 Task: Open Card Loyalty Program Review in Board Team Performance Management Platforms to Workspace Financial Planning and Analysis Services and add a team member Softage.3@softage.net, a label Purple, a checklist LEED Certification, an attachment from your google drive, a color Purple and finally, add a card description 'Research and develop new product differentiation strategy' and a comment 'Given the potential impact of this task, let us make sure we involve all stakeholders and gather their feedback.'. Add a start date 'Jan 07, 1900' with a due date 'Jan 14, 1900'
Action: Mouse moved to (581, 172)
Screenshot: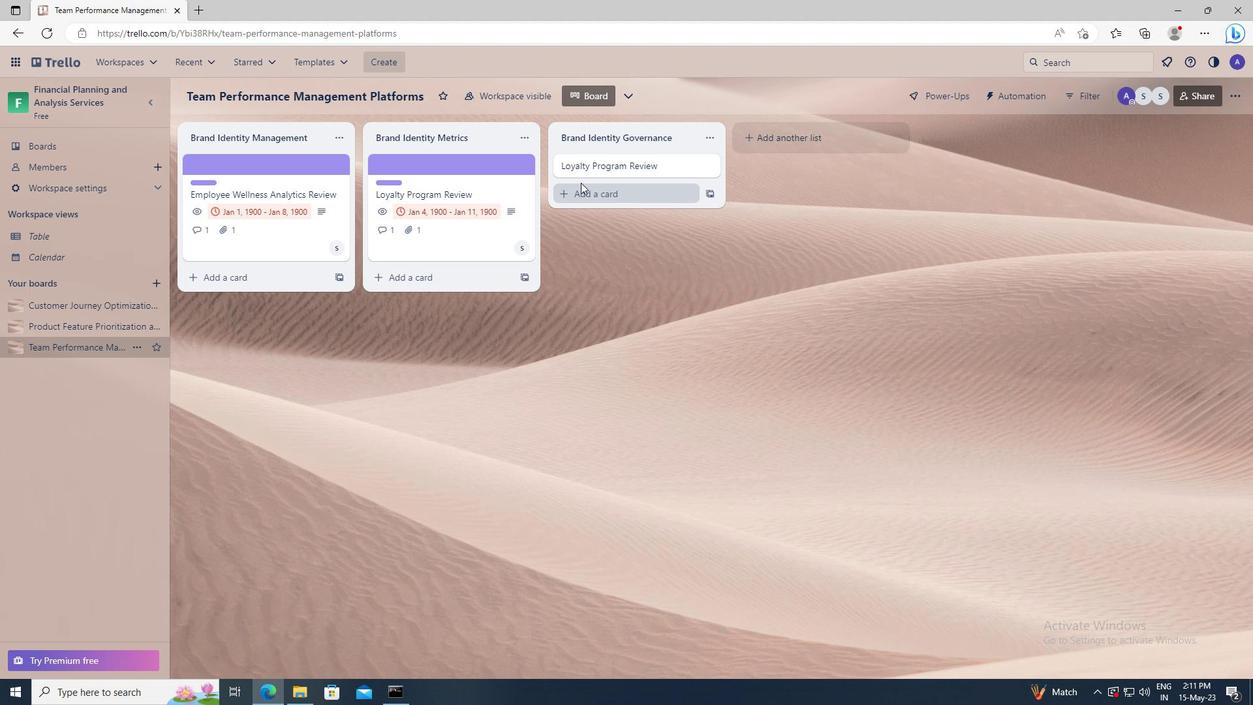 
Action: Mouse pressed left at (581, 172)
Screenshot: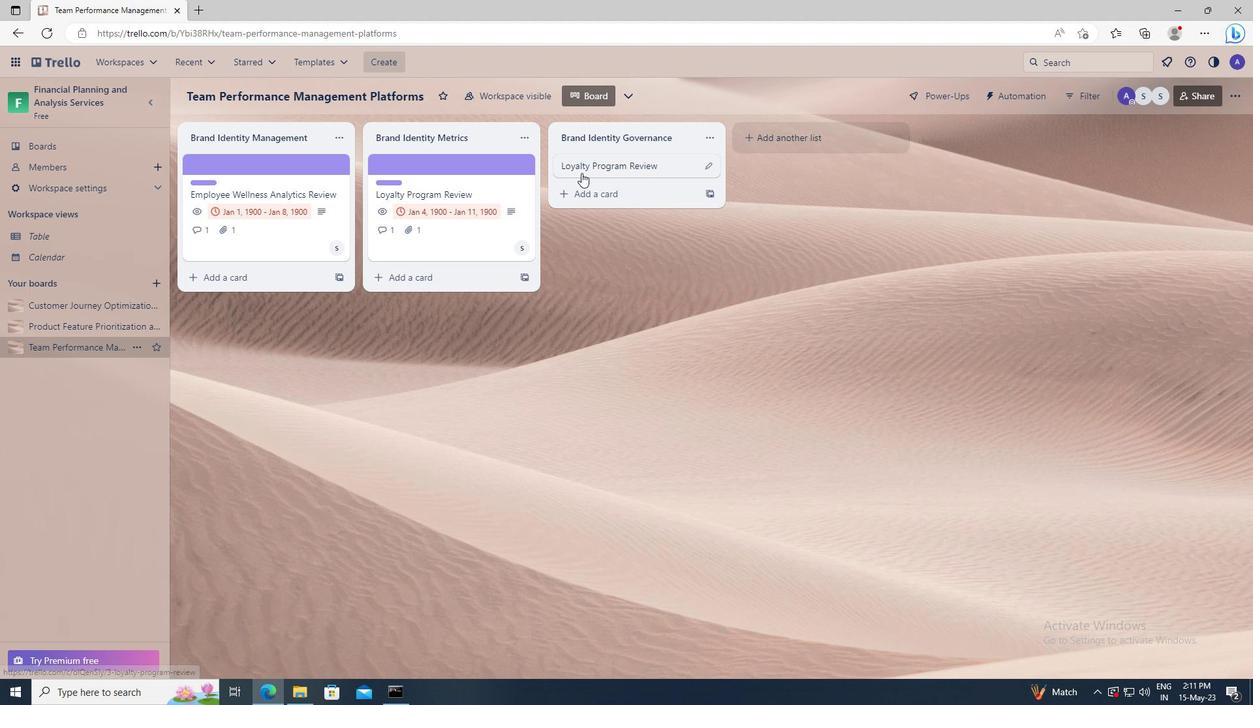 
Action: Mouse moved to (777, 206)
Screenshot: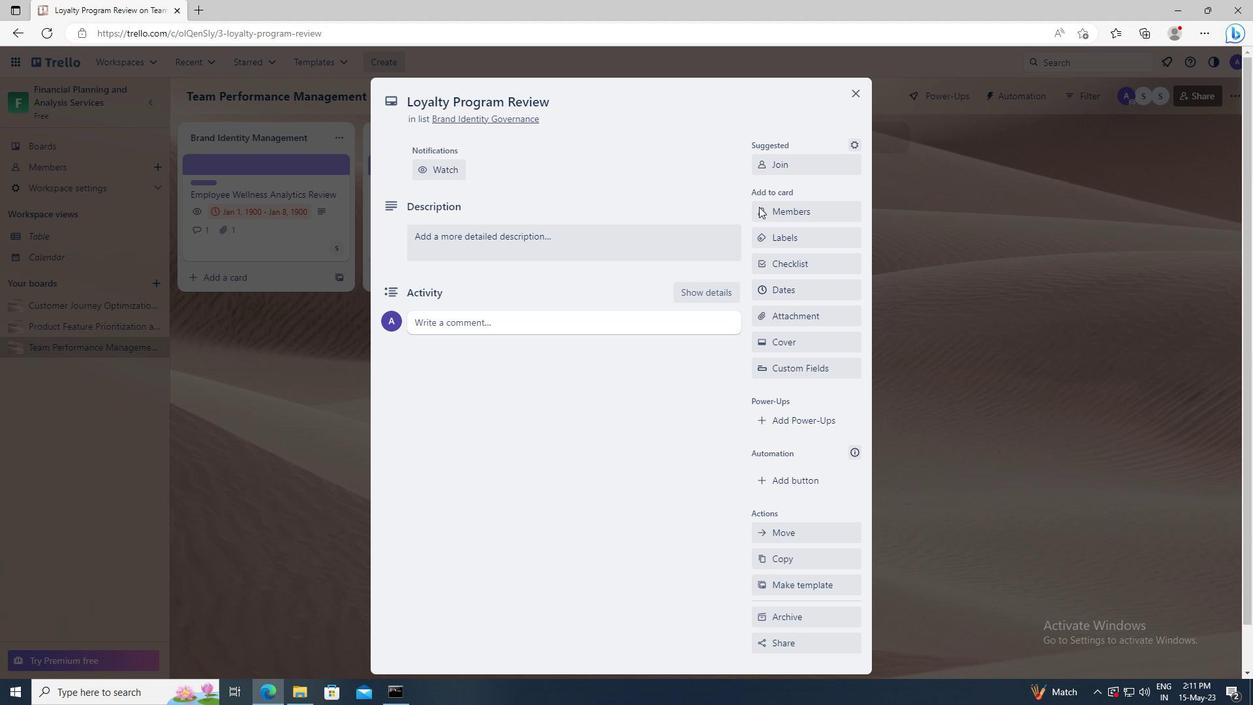 
Action: Mouse pressed left at (777, 206)
Screenshot: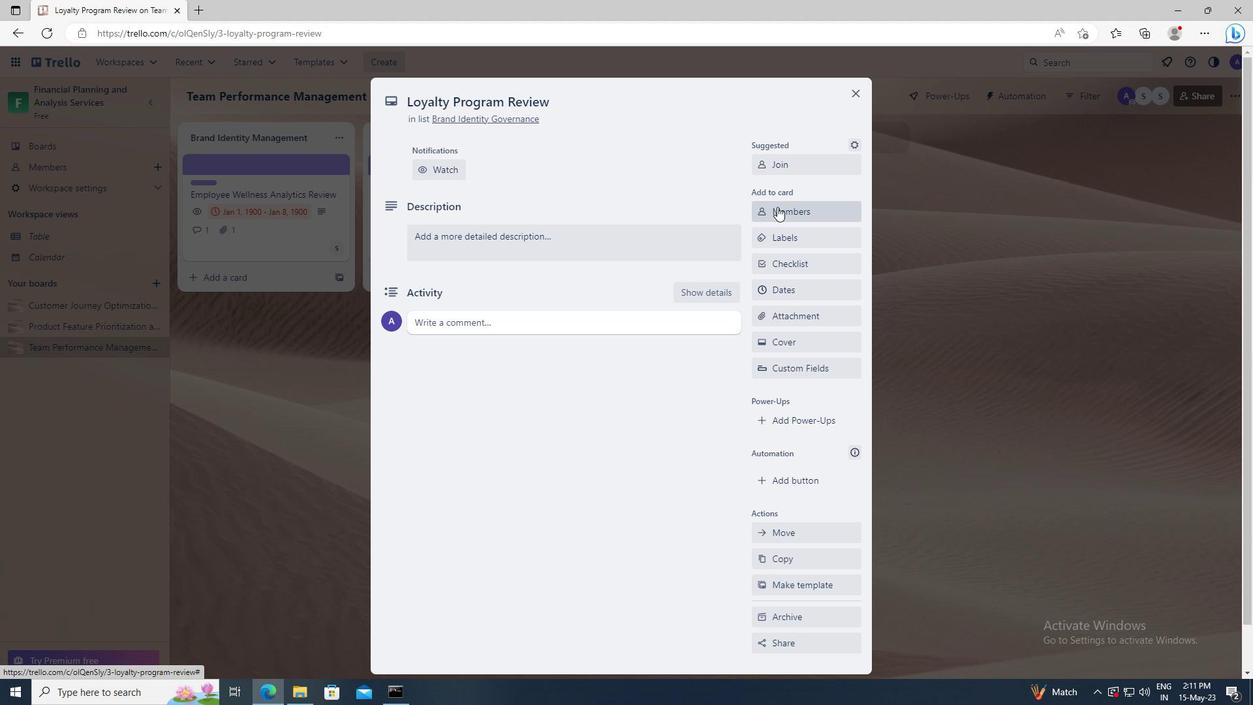 
Action: Mouse moved to (789, 268)
Screenshot: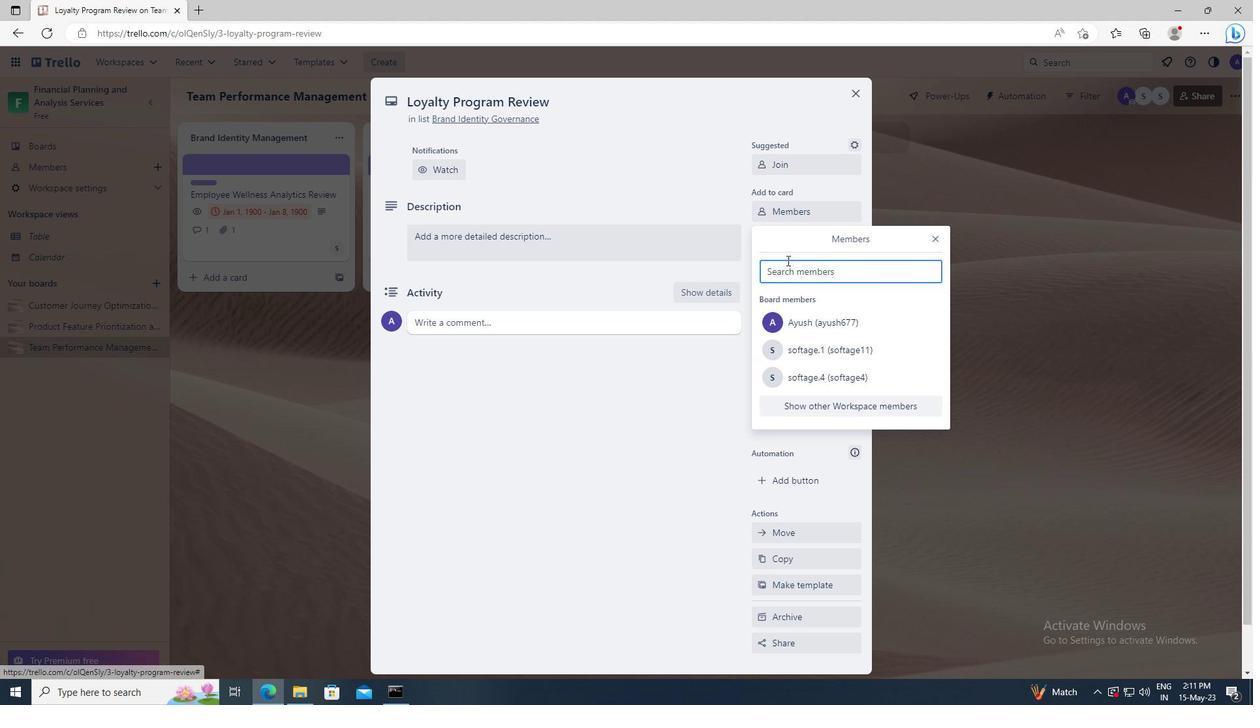 
Action: Mouse pressed left at (789, 268)
Screenshot: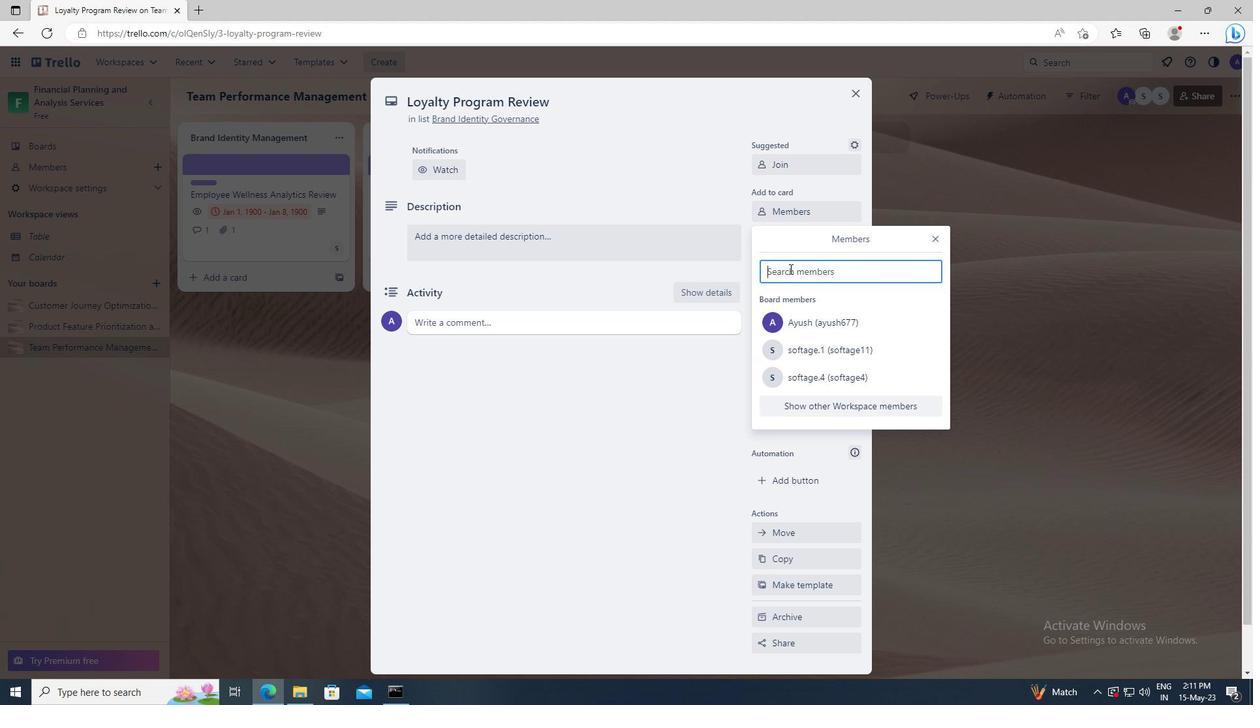 
Action: Key pressed <Key.shift>SOFTAGE.3
Screenshot: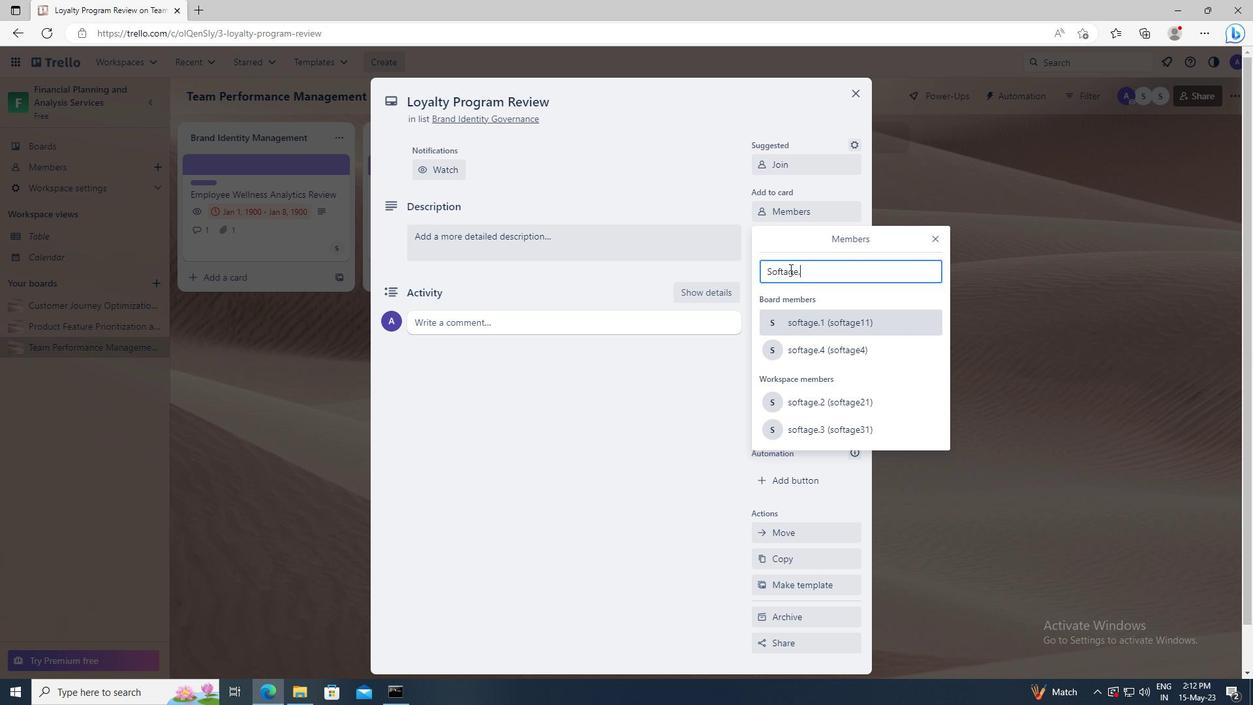 
Action: Mouse moved to (812, 391)
Screenshot: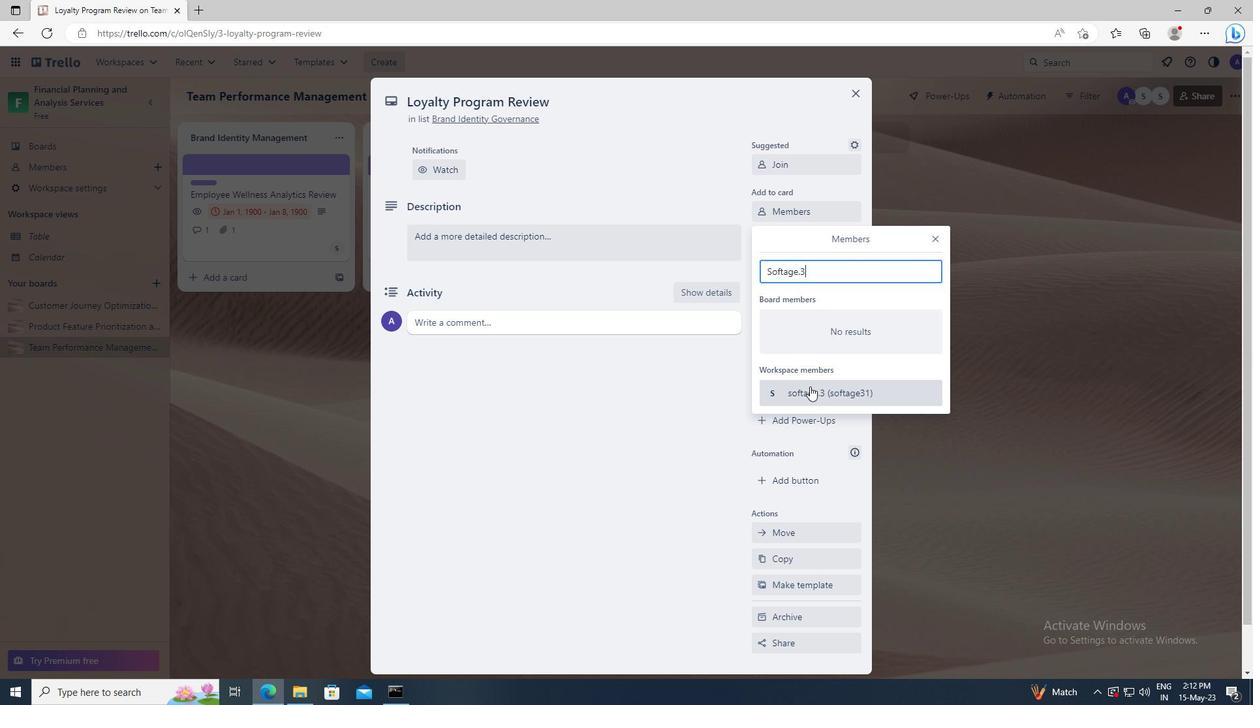 
Action: Mouse pressed left at (812, 391)
Screenshot: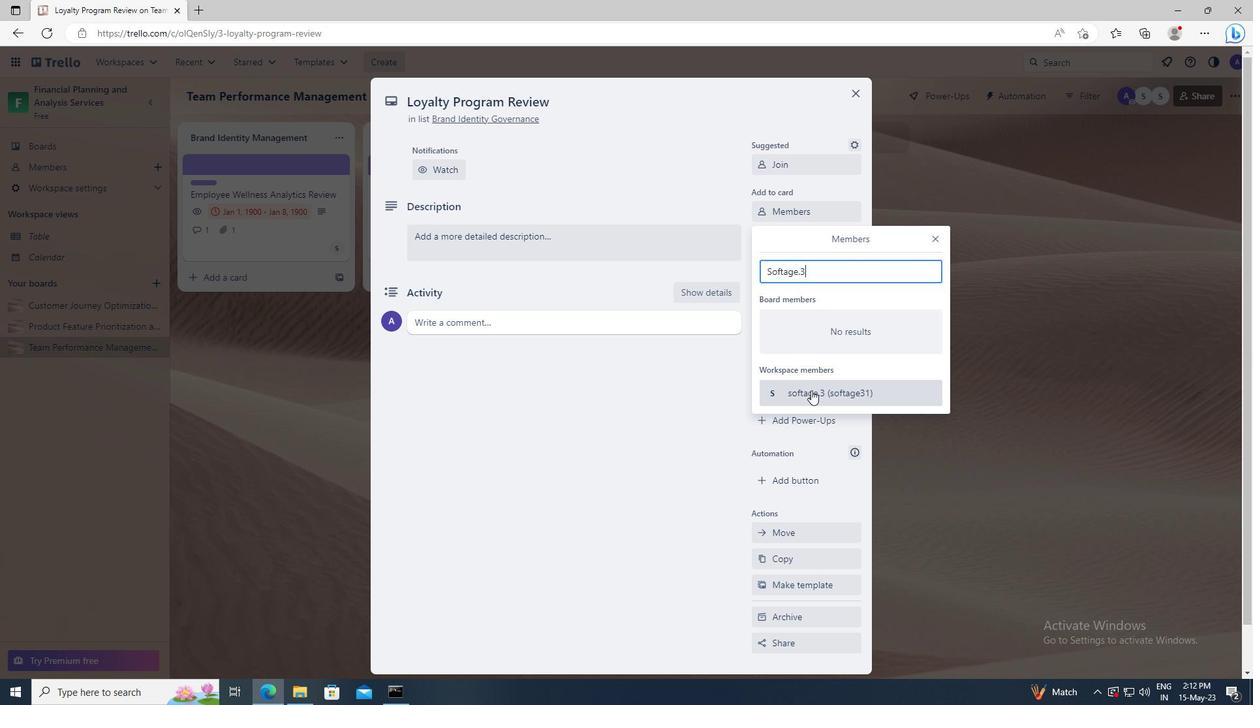 
Action: Mouse moved to (934, 239)
Screenshot: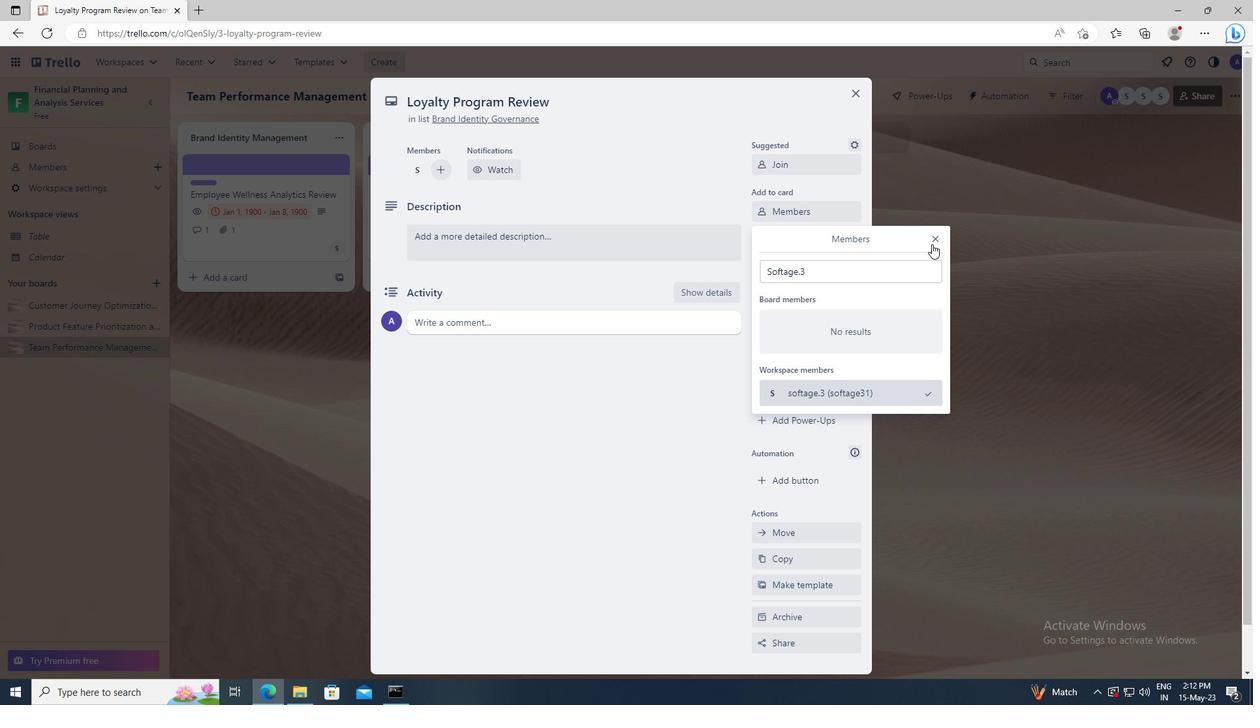 
Action: Mouse pressed left at (934, 239)
Screenshot: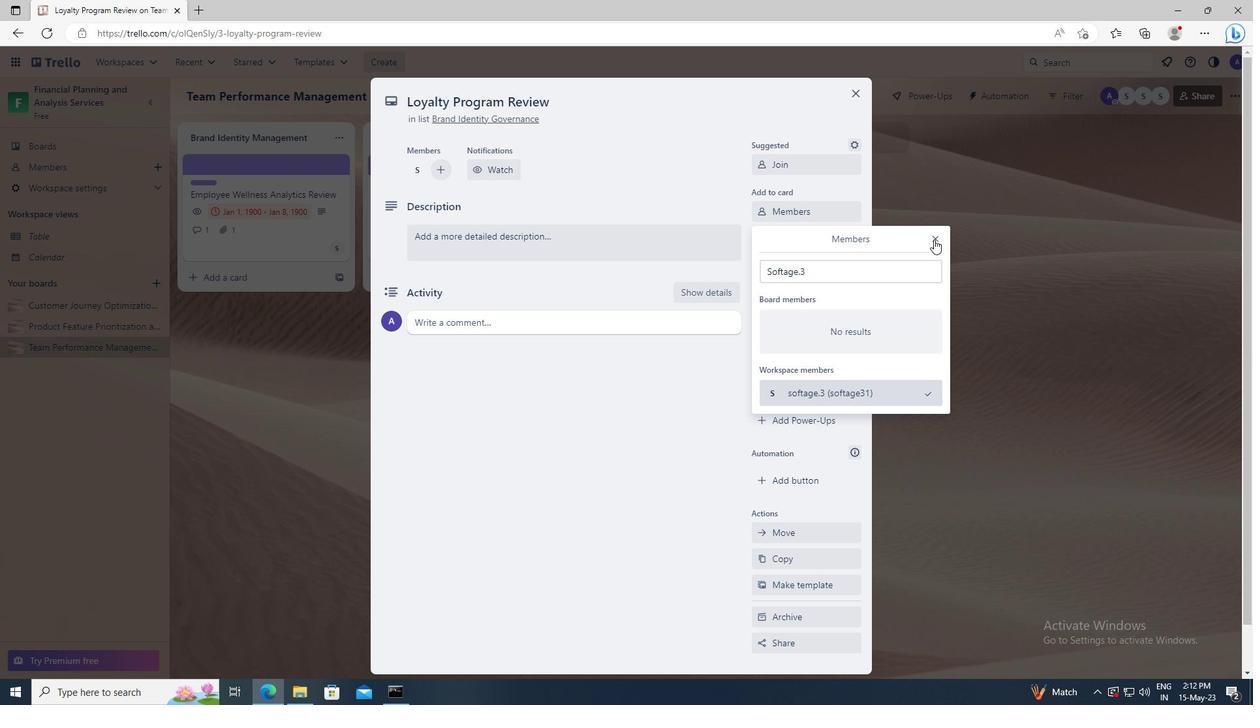 
Action: Mouse moved to (812, 236)
Screenshot: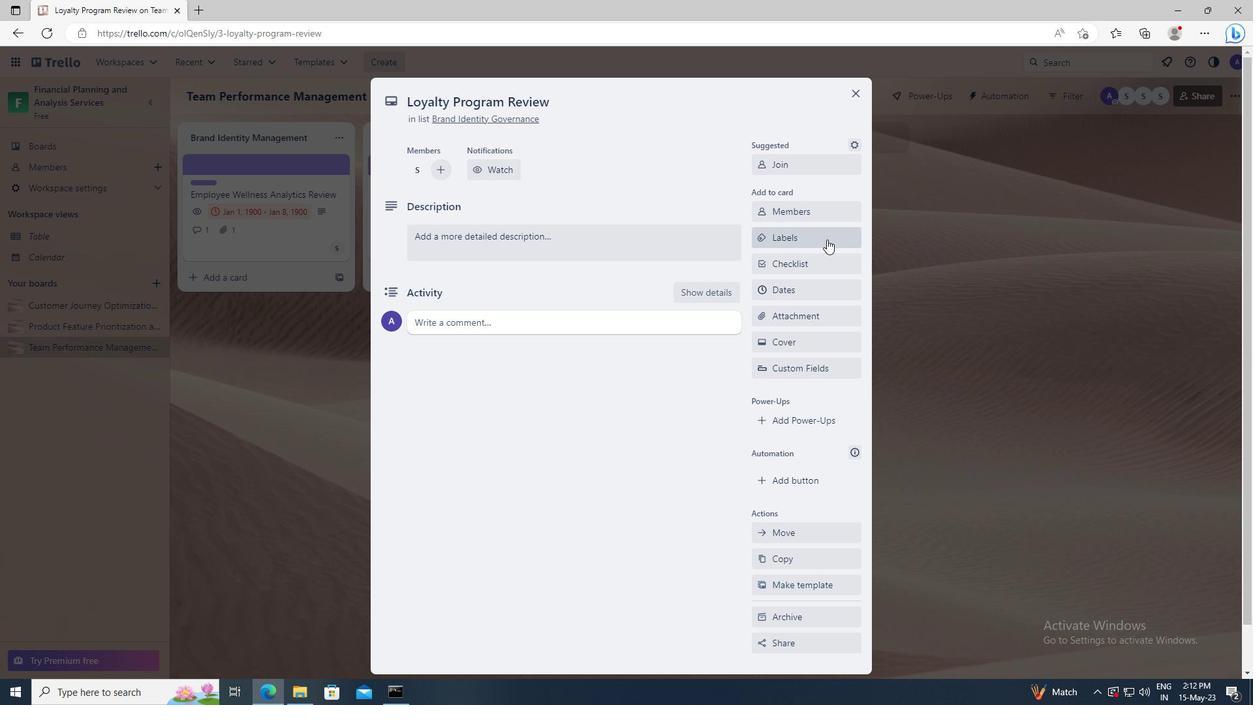 
Action: Mouse pressed left at (812, 236)
Screenshot: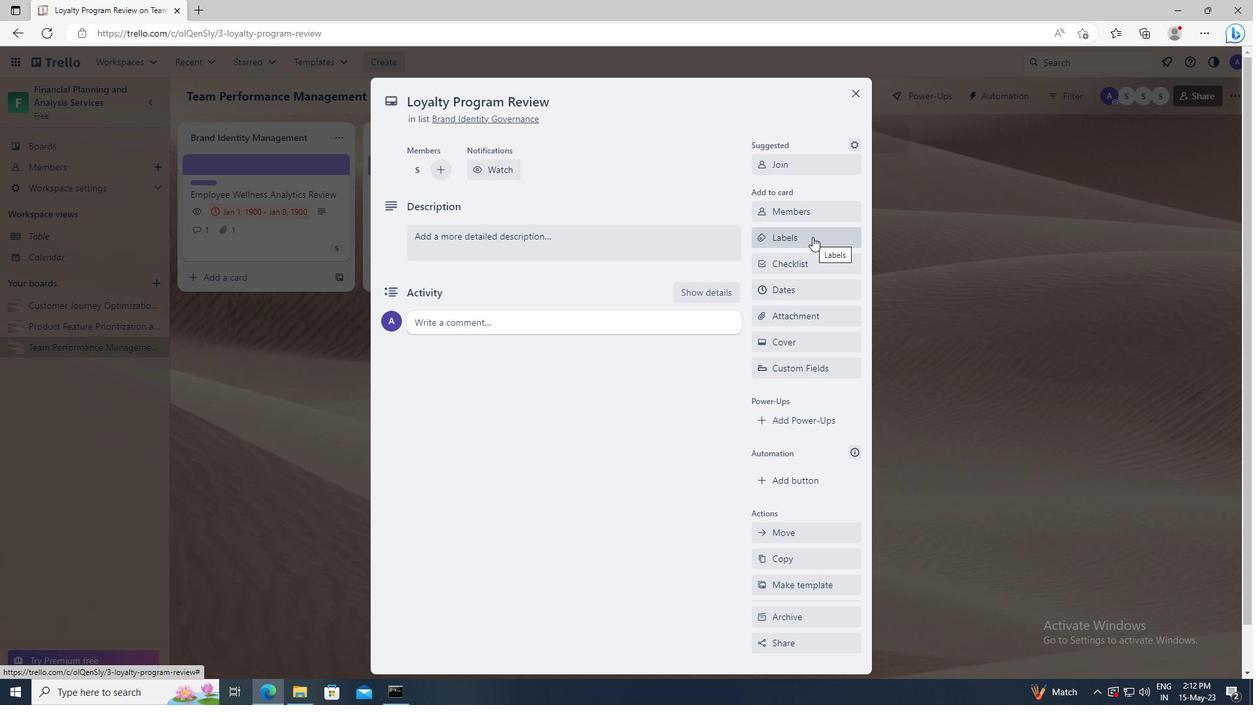 
Action: Mouse moved to (851, 493)
Screenshot: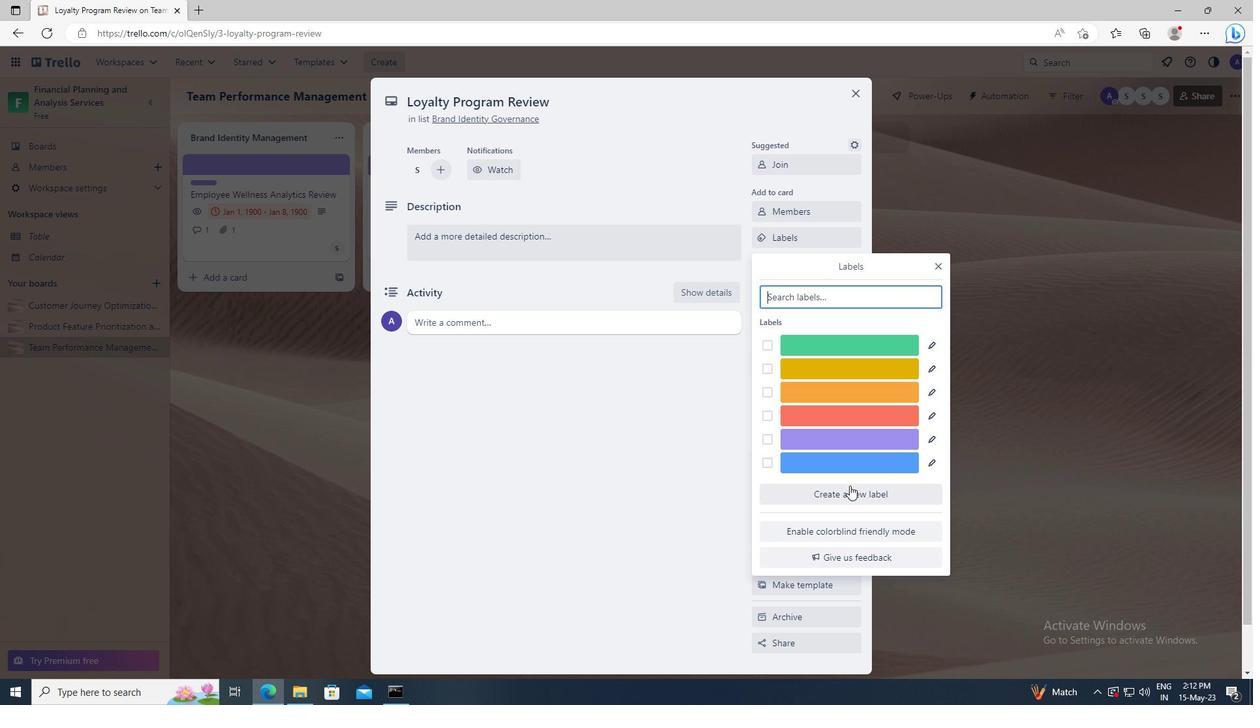 
Action: Mouse pressed left at (851, 493)
Screenshot: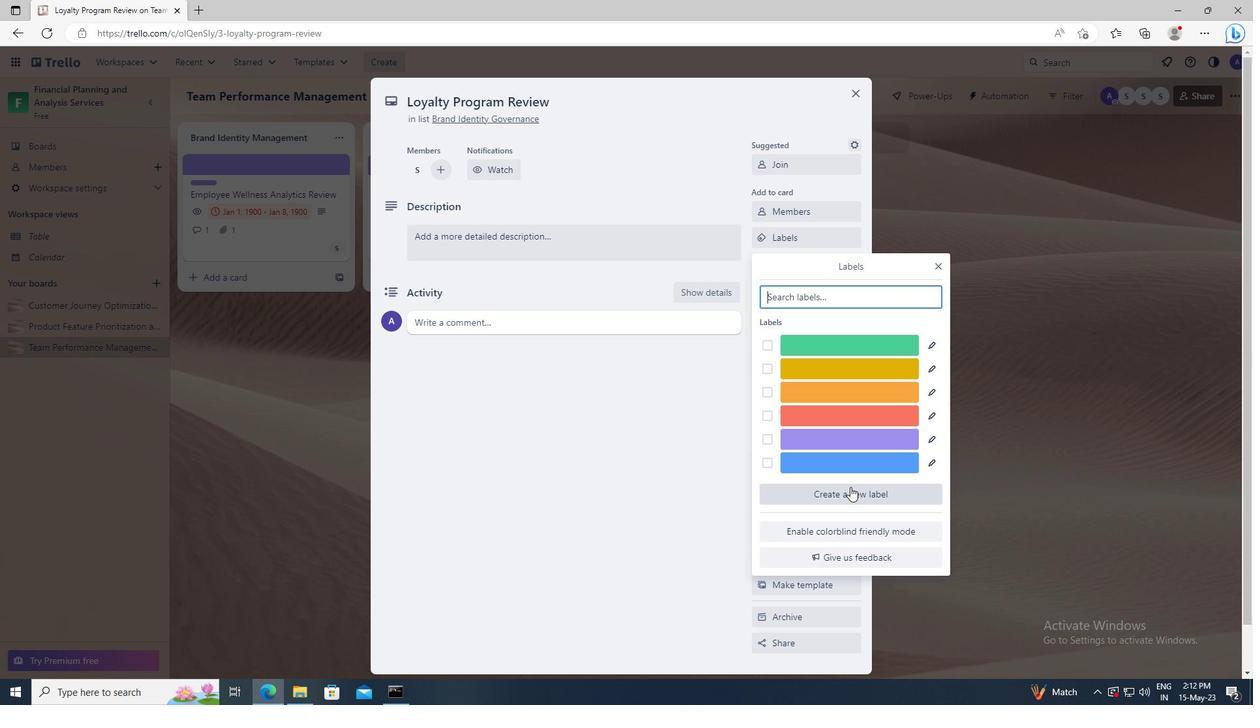 
Action: Mouse moved to (915, 455)
Screenshot: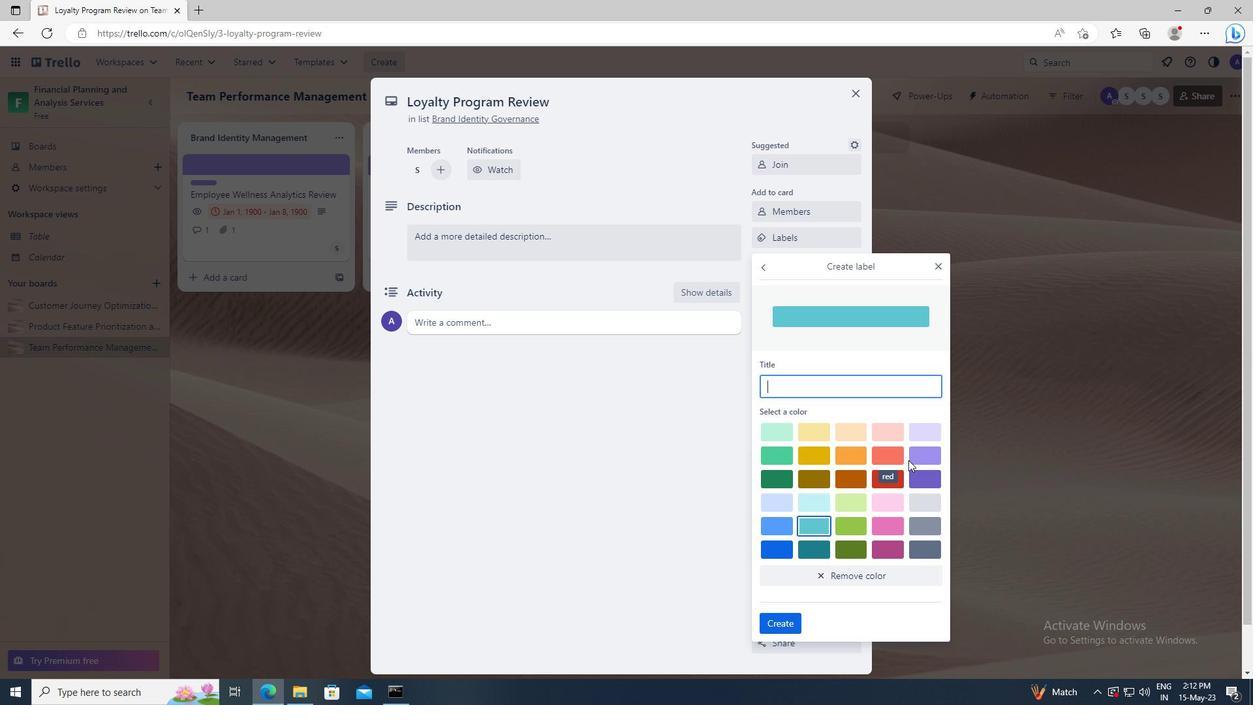 
Action: Mouse pressed left at (915, 455)
Screenshot: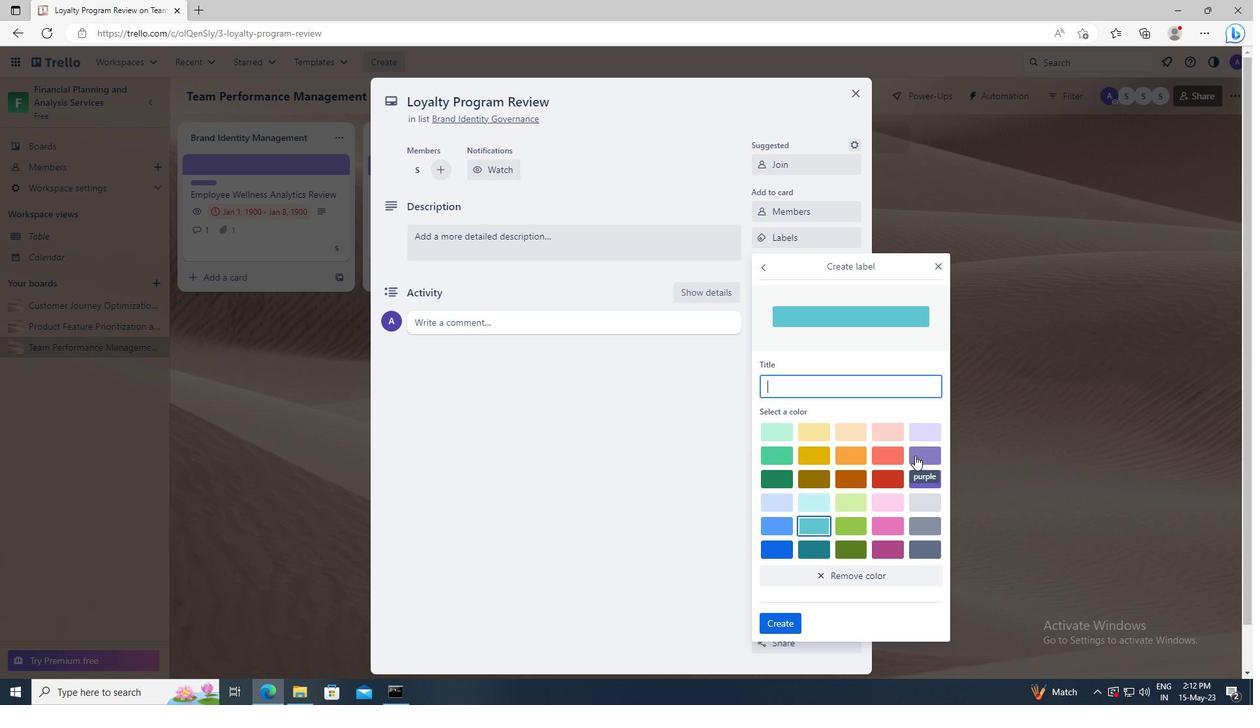 
Action: Mouse moved to (781, 617)
Screenshot: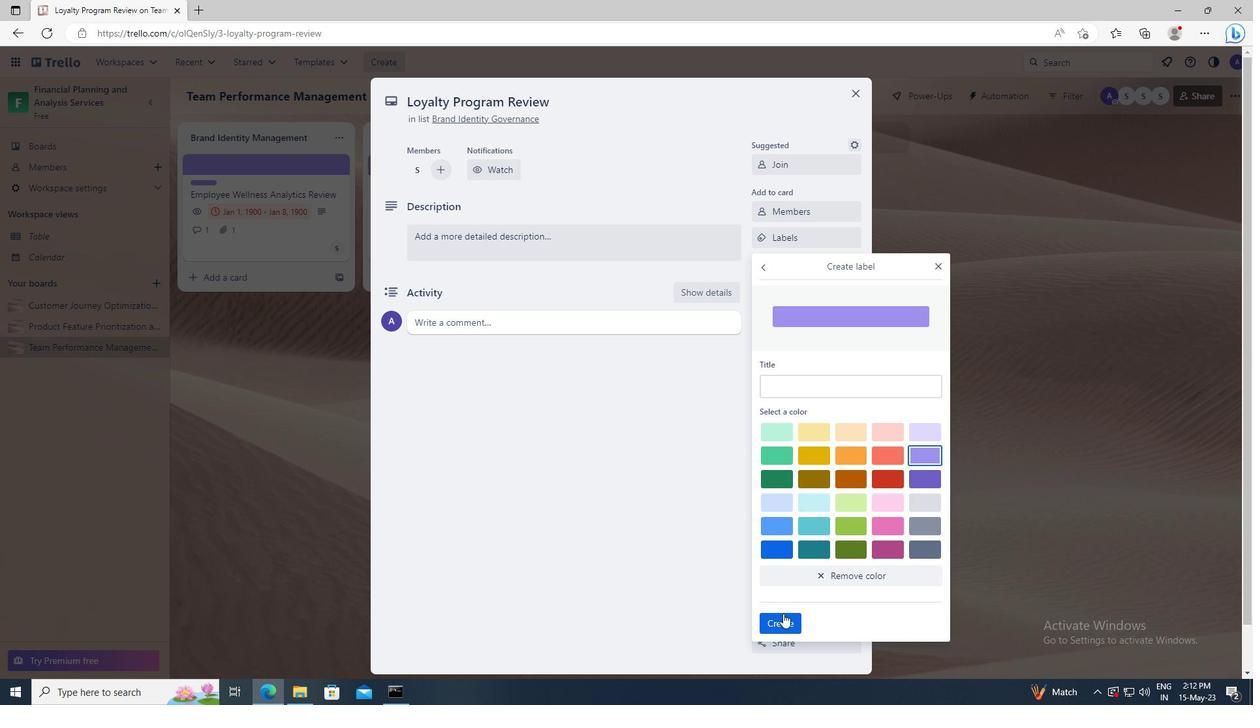
Action: Mouse pressed left at (781, 617)
Screenshot: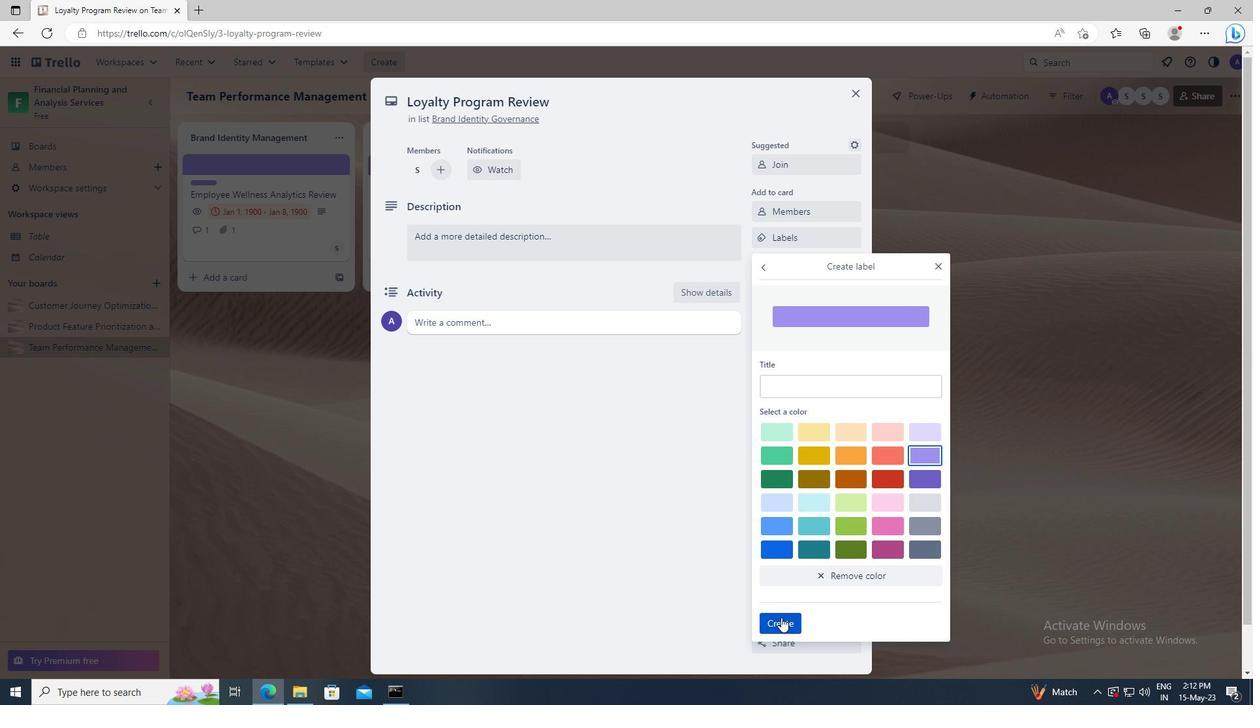 
Action: Mouse moved to (938, 266)
Screenshot: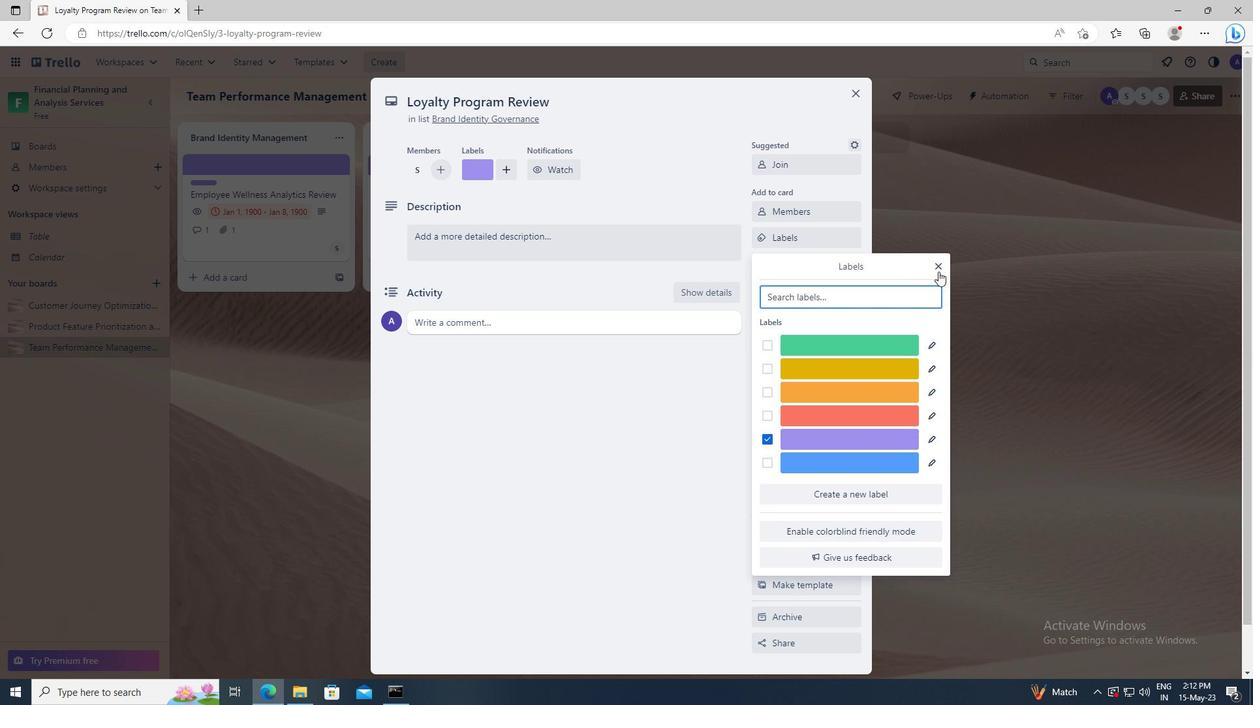 
Action: Mouse pressed left at (938, 266)
Screenshot: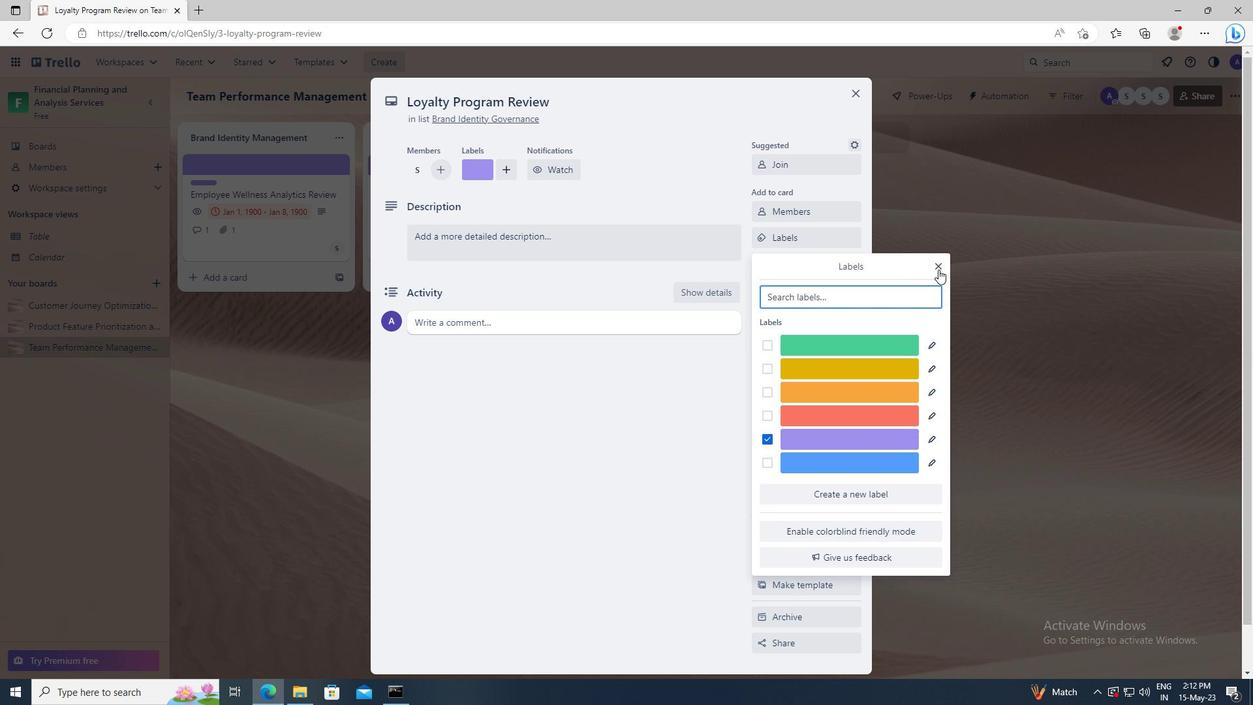 
Action: Mouse moved to (841, 263)
Screenshot: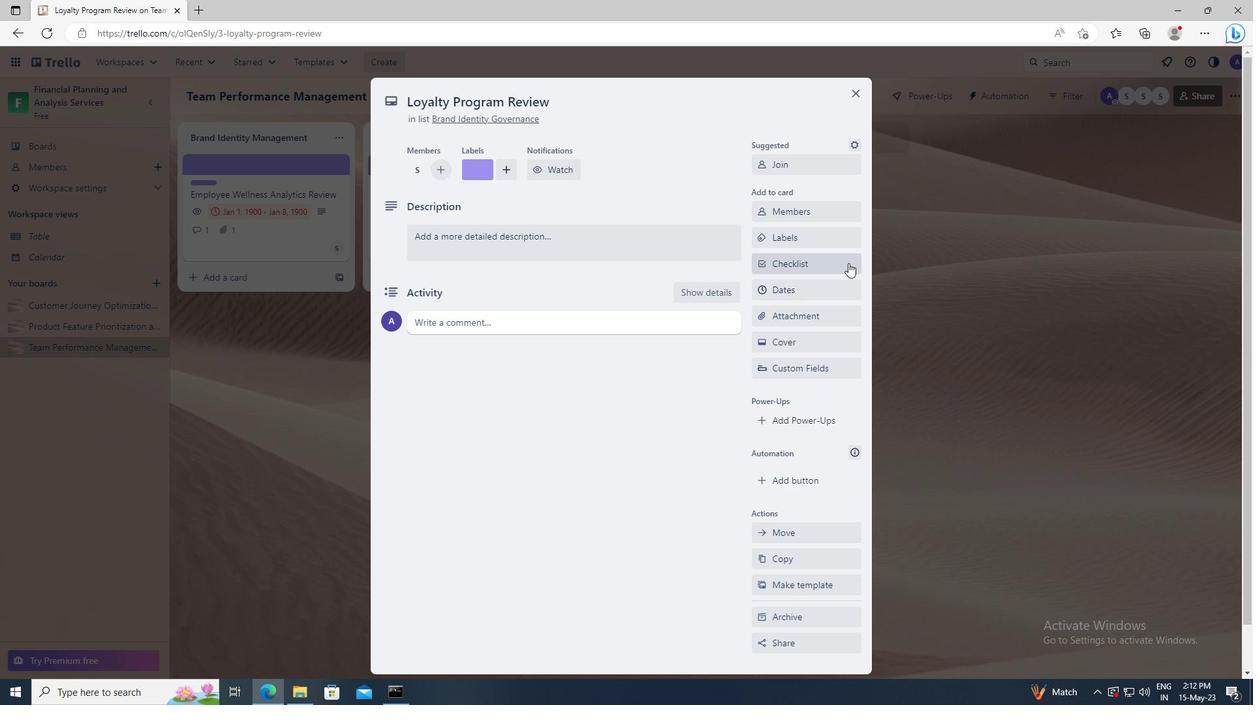 
Action: Mouse pressed left at (841, 263)
Screenshot: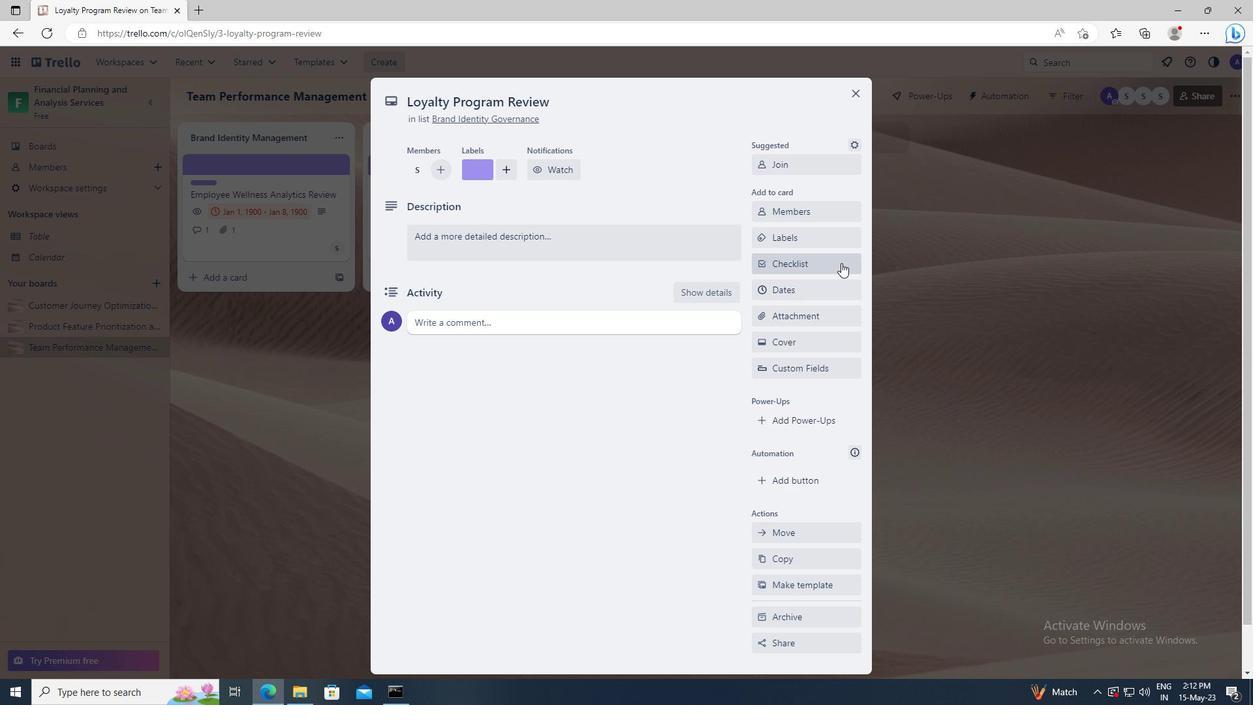 
Action: Key pressed <Key.shift>LEED<Key.space><Key.shift>CERTIFICATION
Screenshot: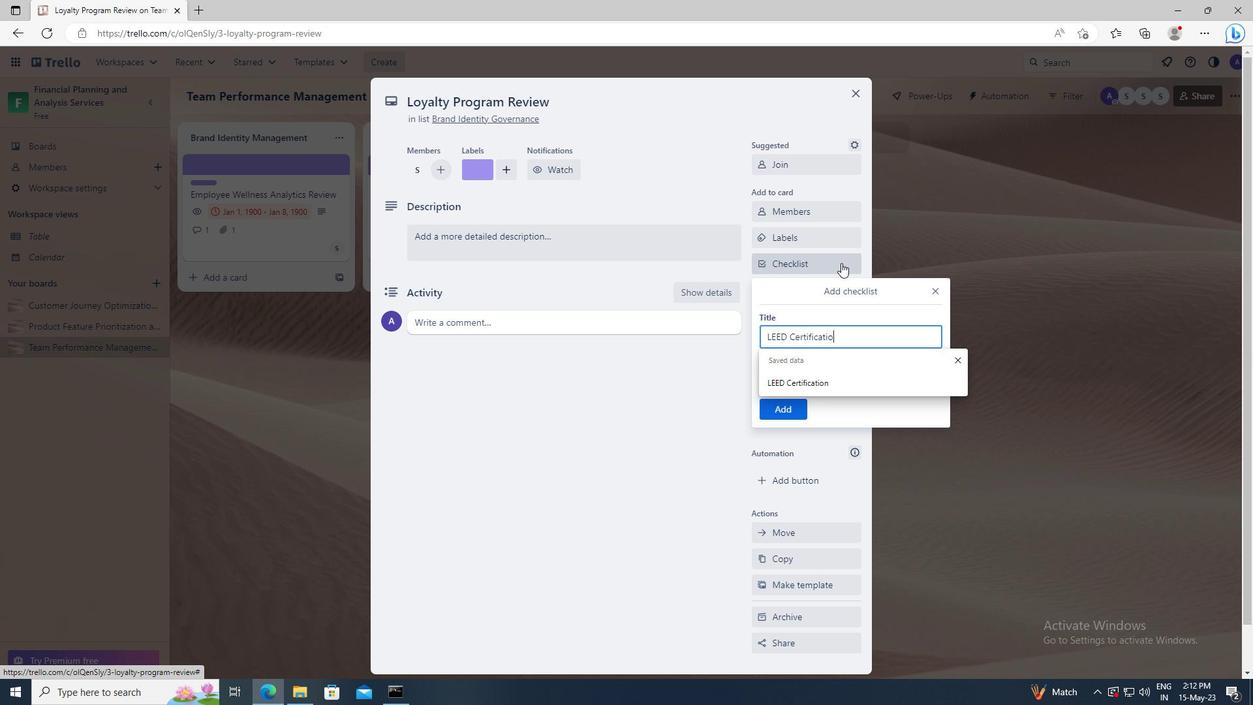 
Action: Mouse moved to (796, 410)
Screenshot: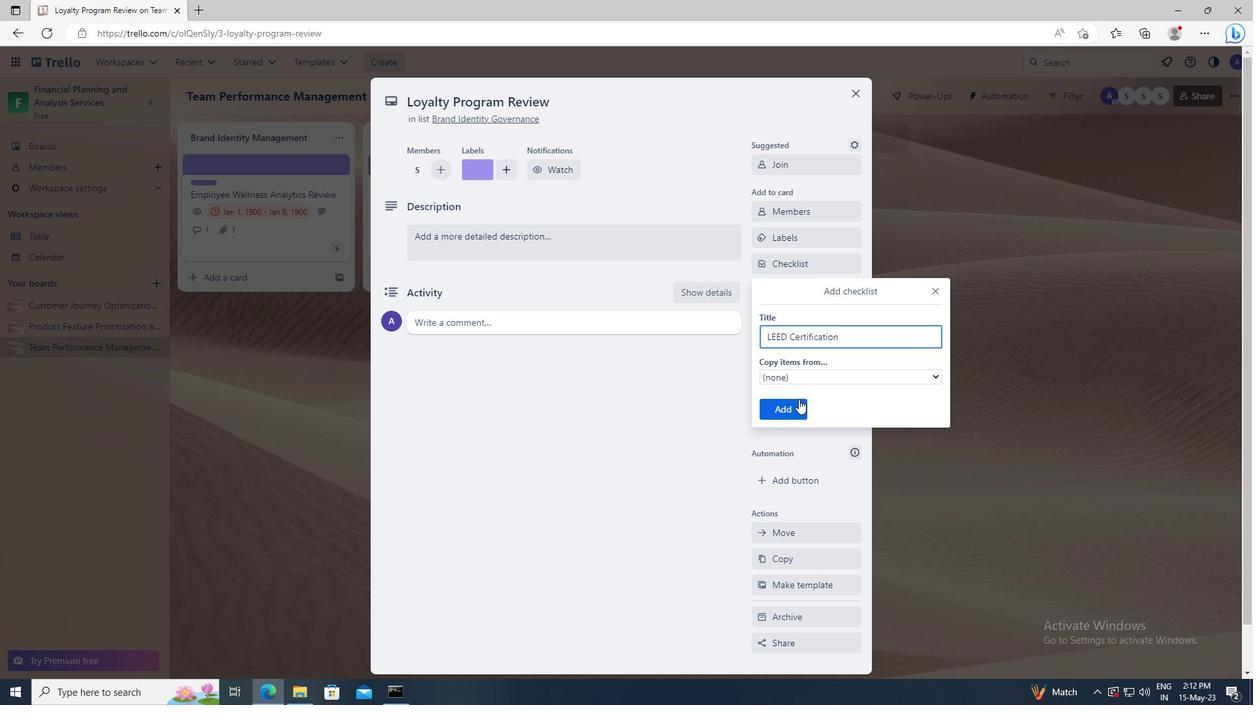 
Action: Mouse pressed left at (796, 410)
Screenshot: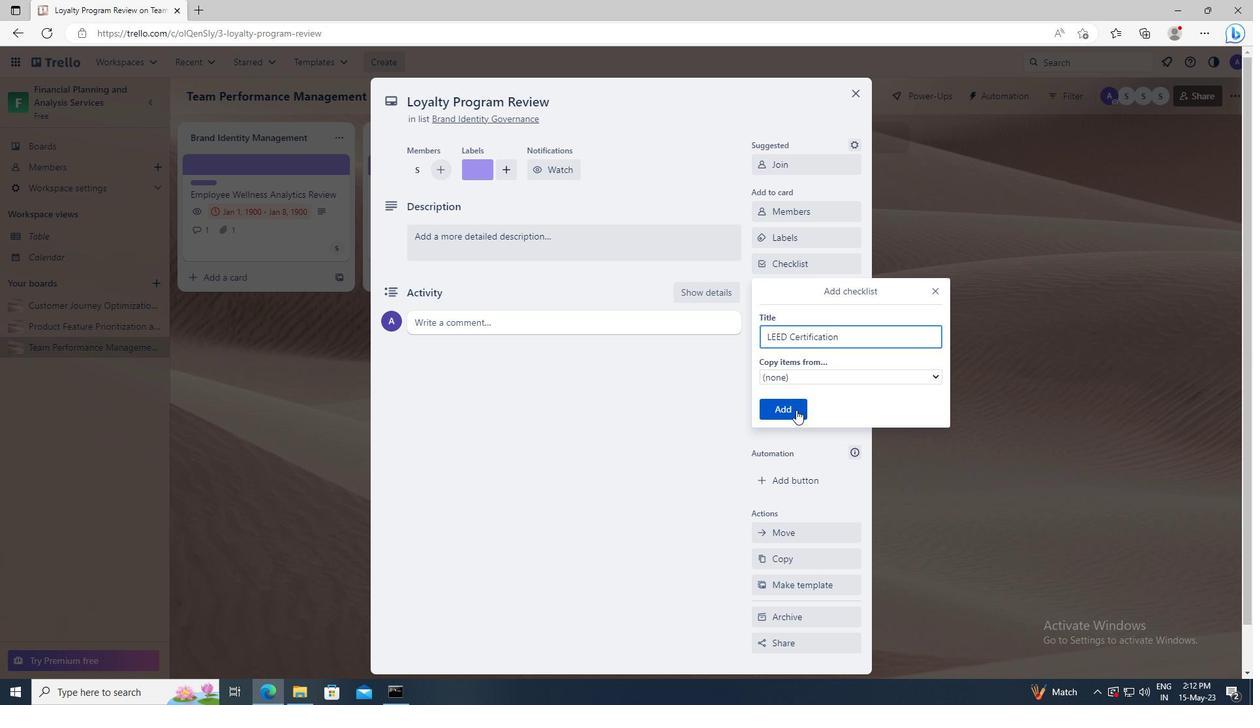 
Action: Mouse moved to (790, 320)
Screenshot: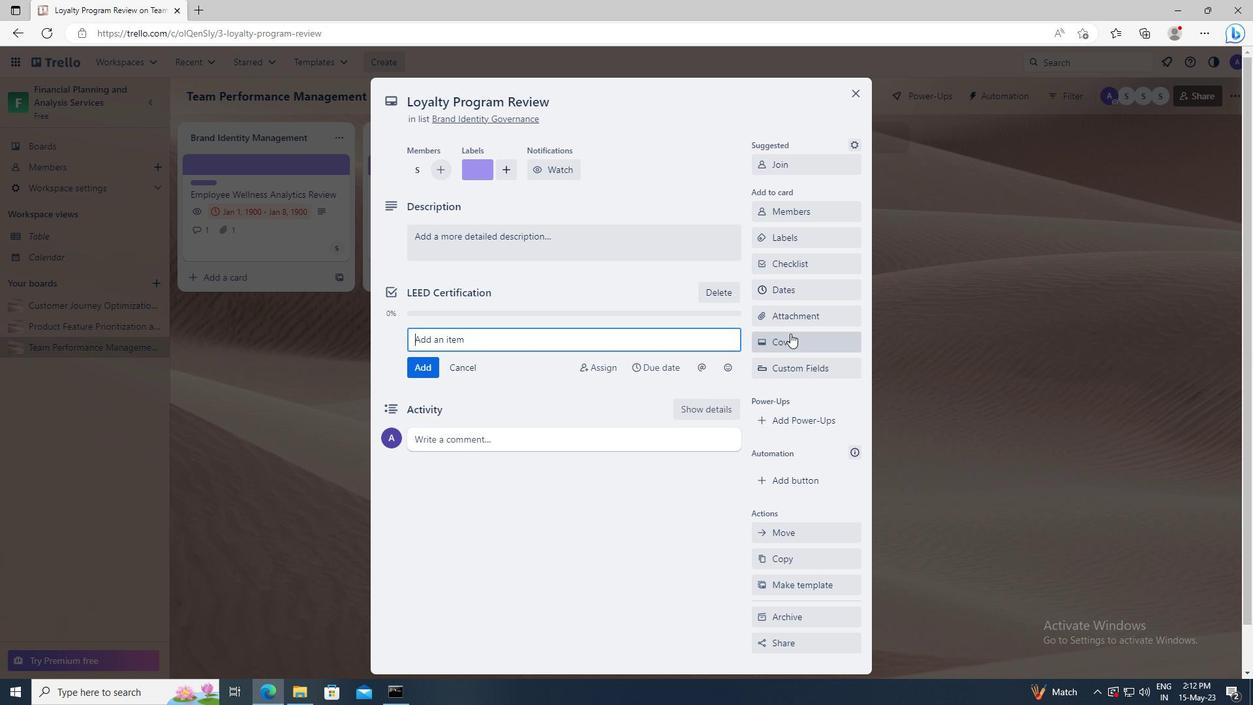 
Action: Mouse pressed left at (790, 320)
Screenshot: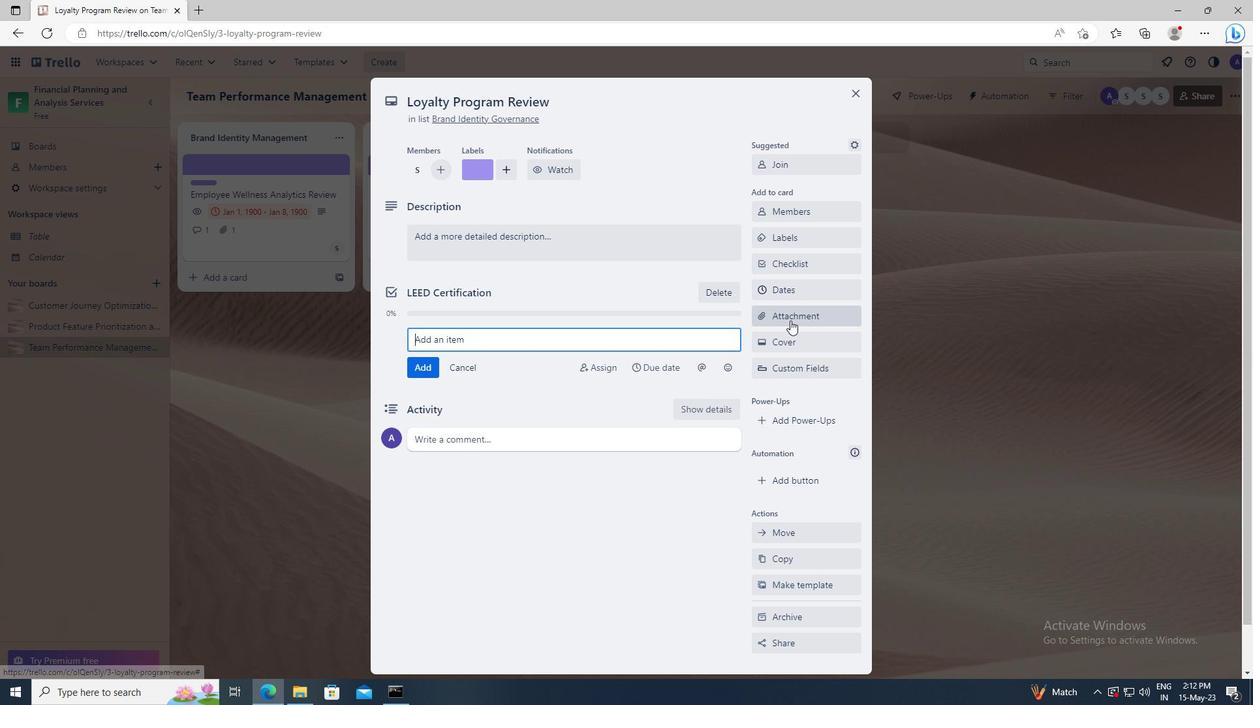 
Action: Mouse moved to (790, 410)
Screenshot: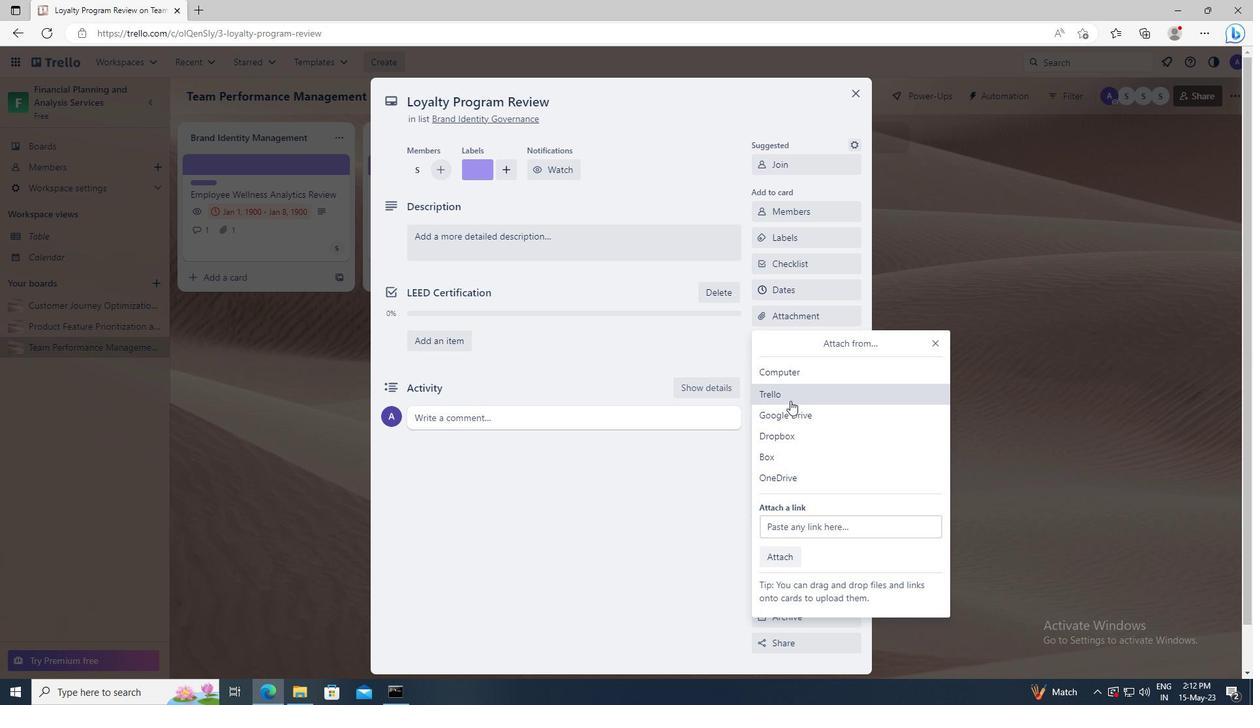 
Action: Mouse pressed left at (790, 410)
Screenshot: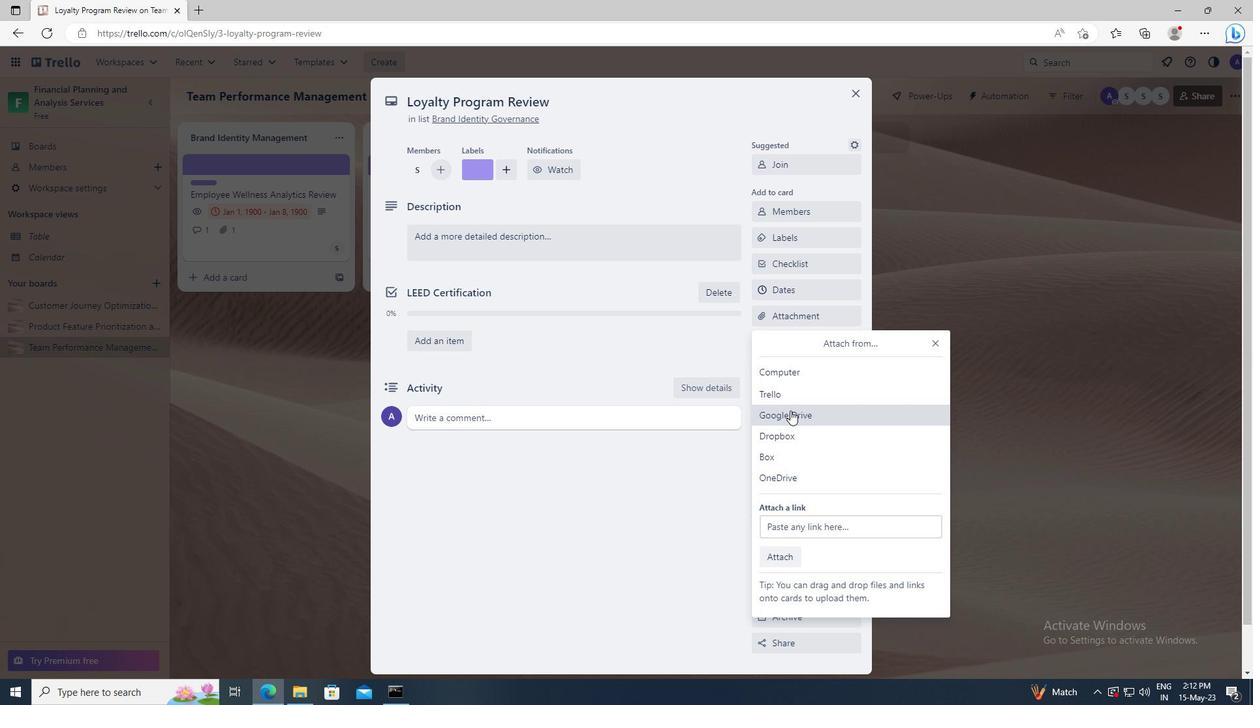 
Action: Mouse moved to (377, 391)
Screenshot: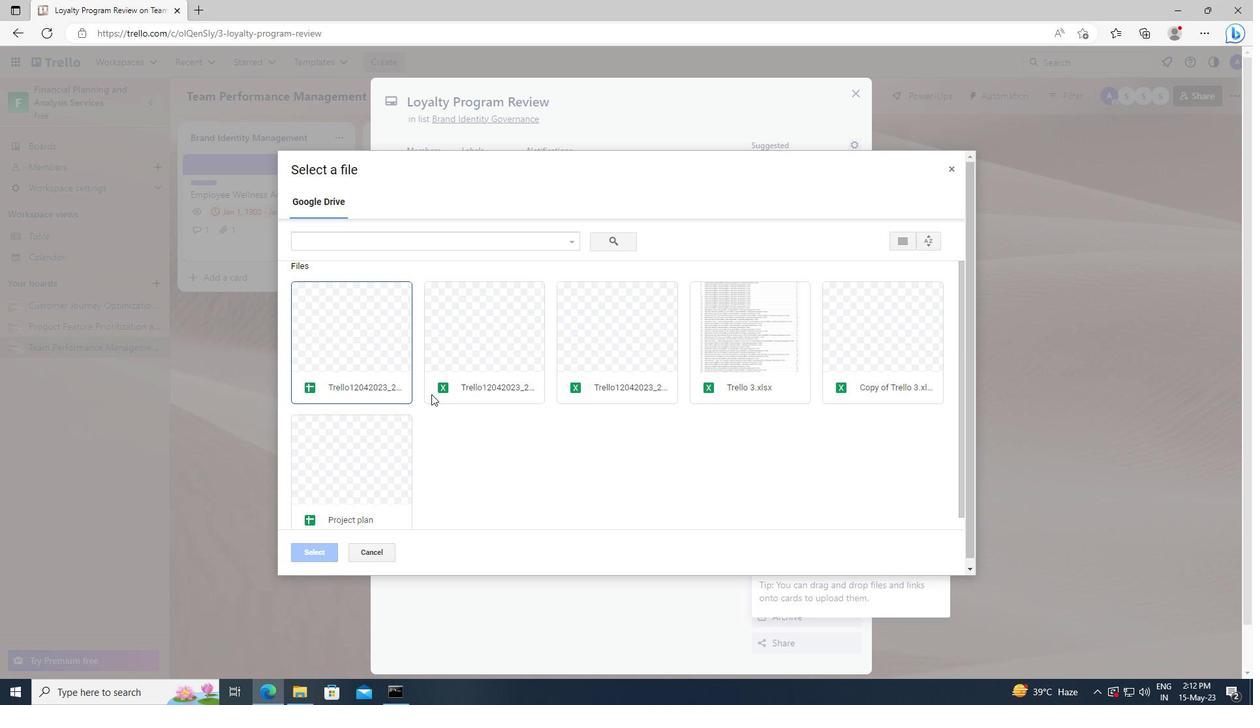 
Action: Mouse pressed left at (377, 391)
Screenshot: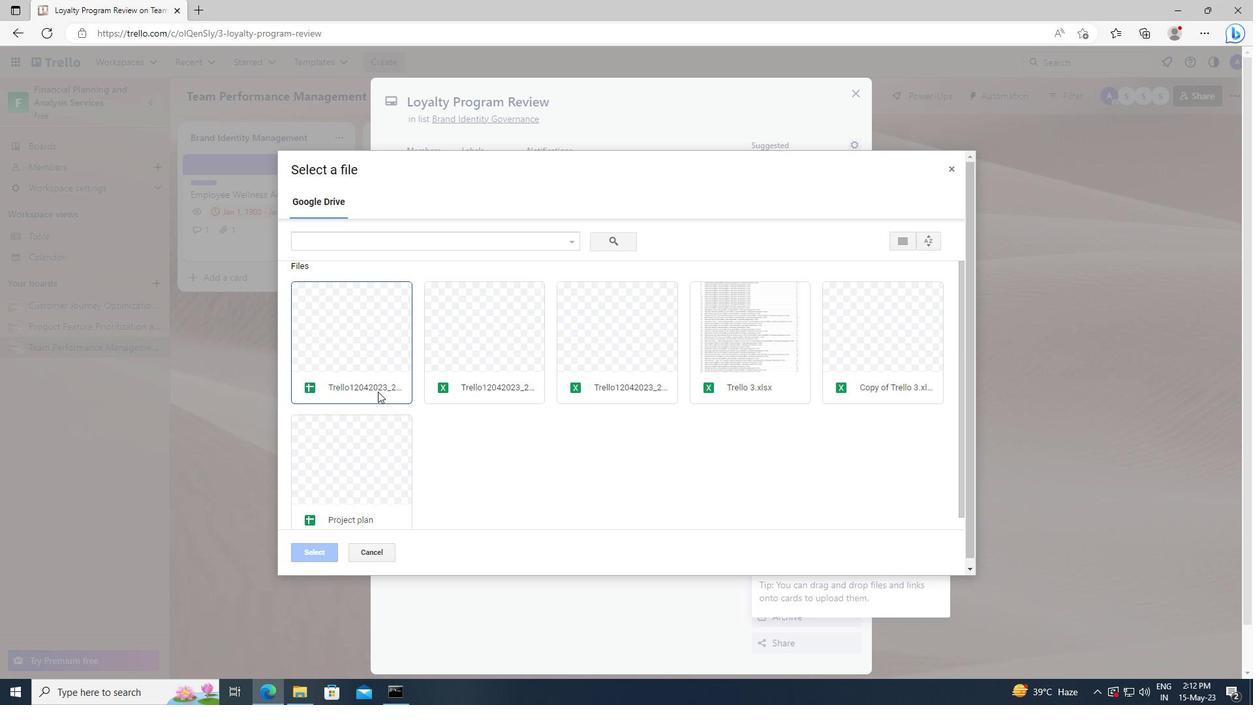 
Action: Mouse moved to (330, 550)
Screenshot: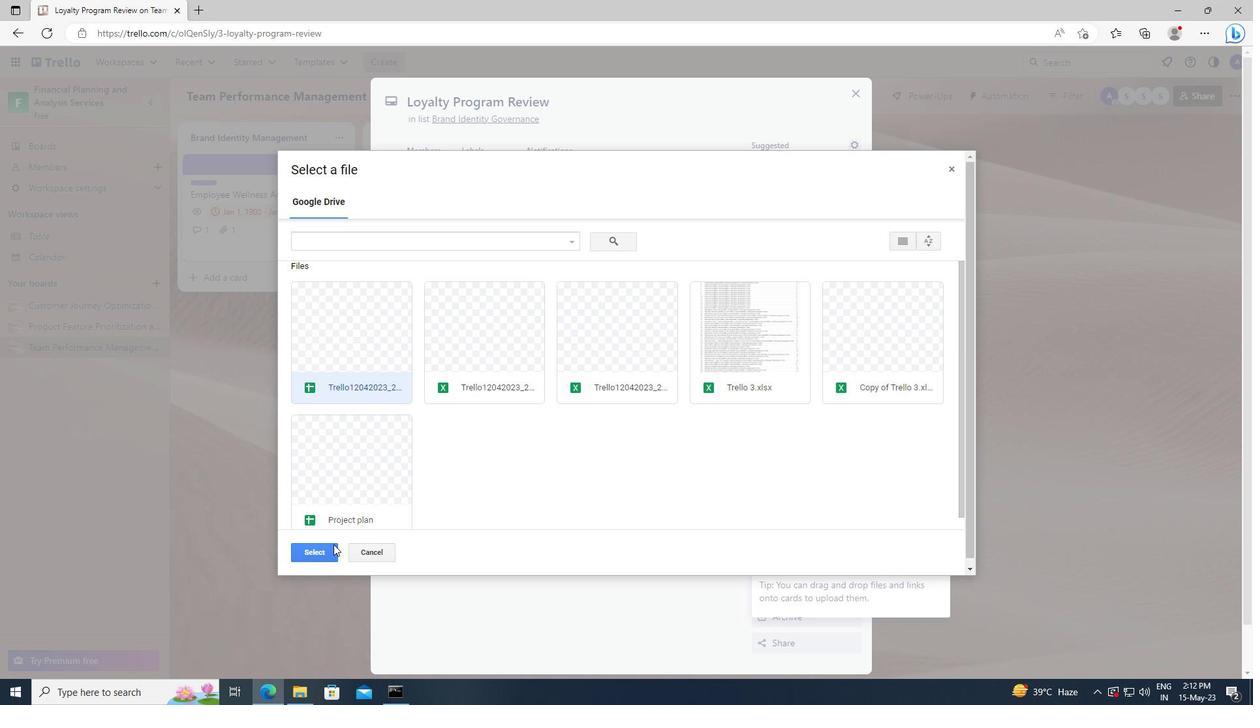 
Action: Mouse pressed left at (330, 550)
Screenshot: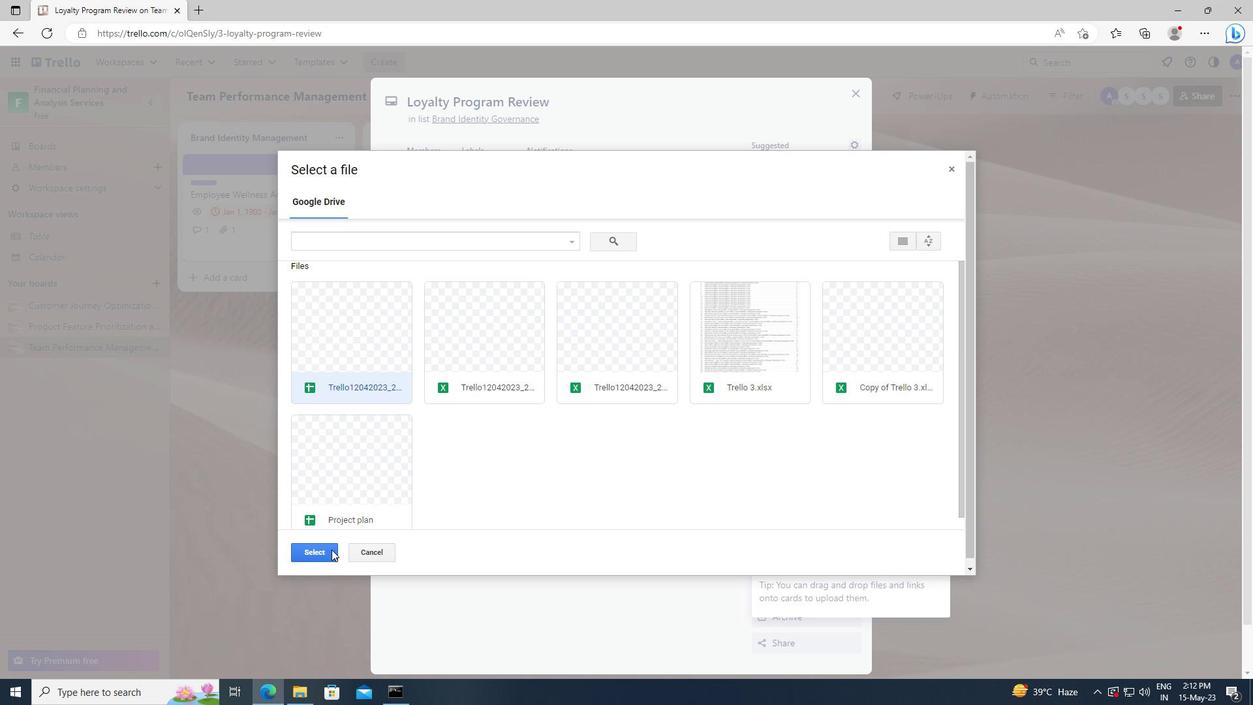 
Action: Mouse moved to (772, 344)
Screenshot: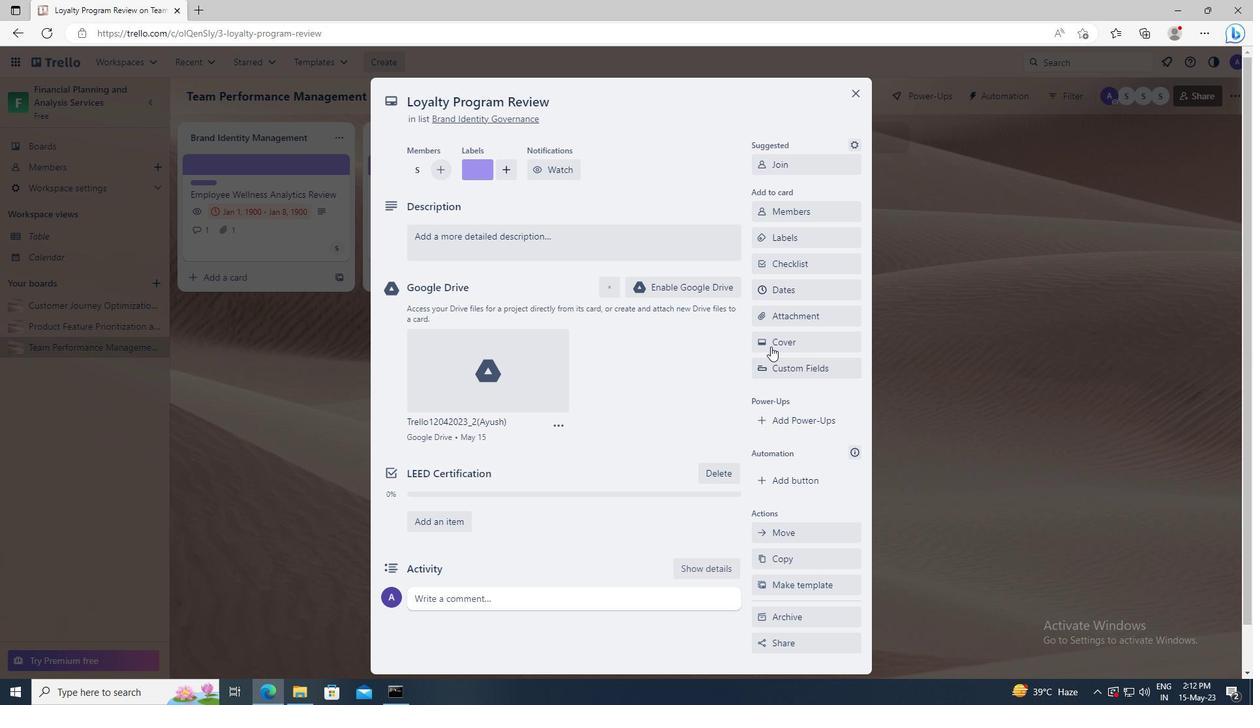 
Action: Mouse pressed left at (772, 344)
Screenshot: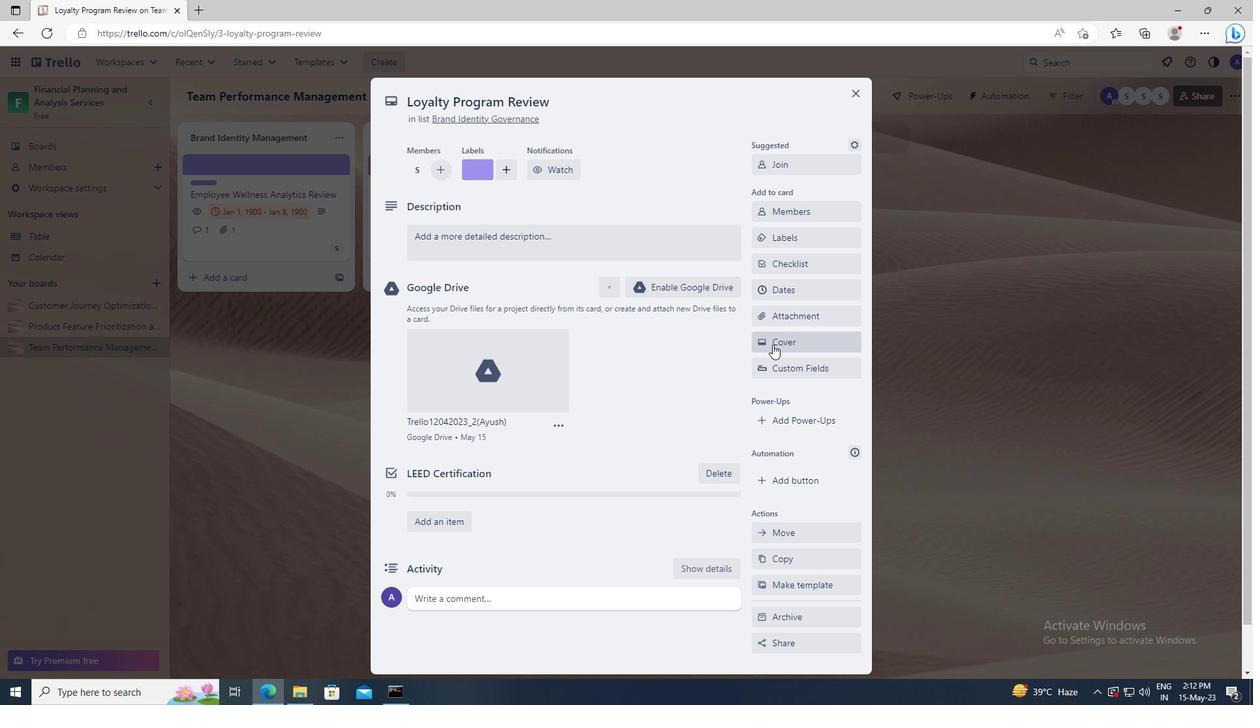 
Action: Mouse moved to (925, 412)
Screenshot: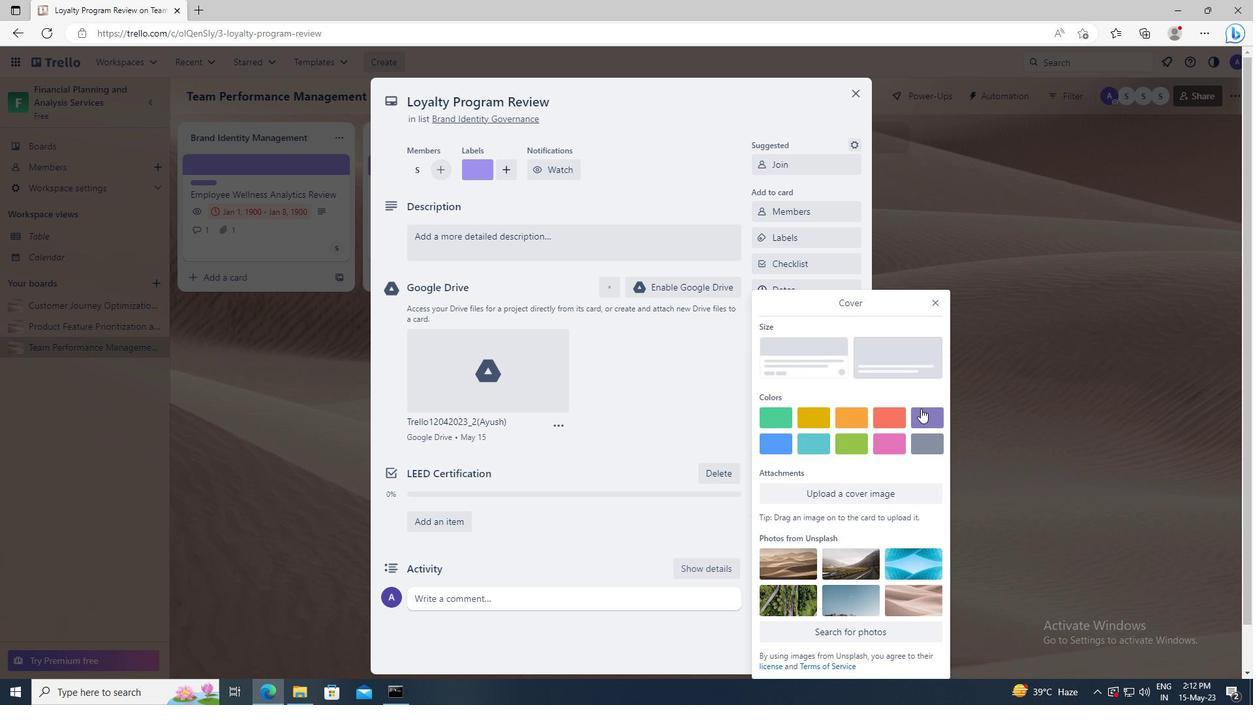 
Action: Mouse pressed left at (925, 412)
Screenshot: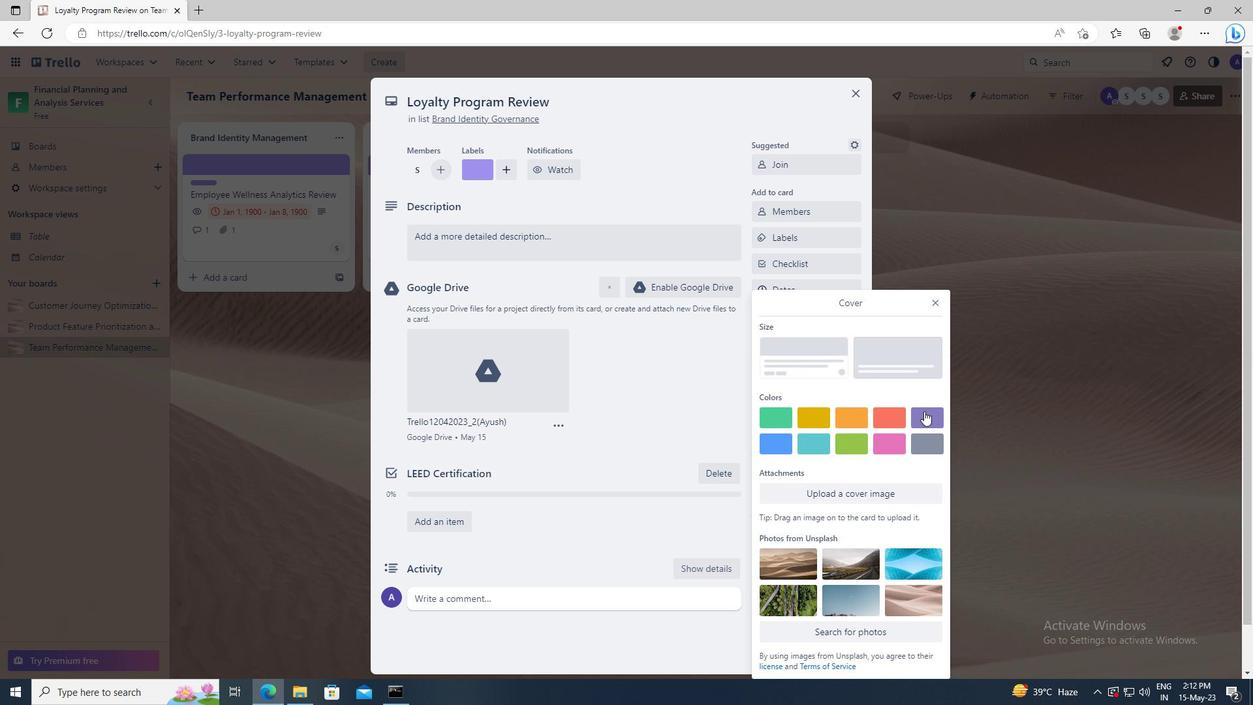 
Action: Mouse moved to (936, 281)
Screenshot: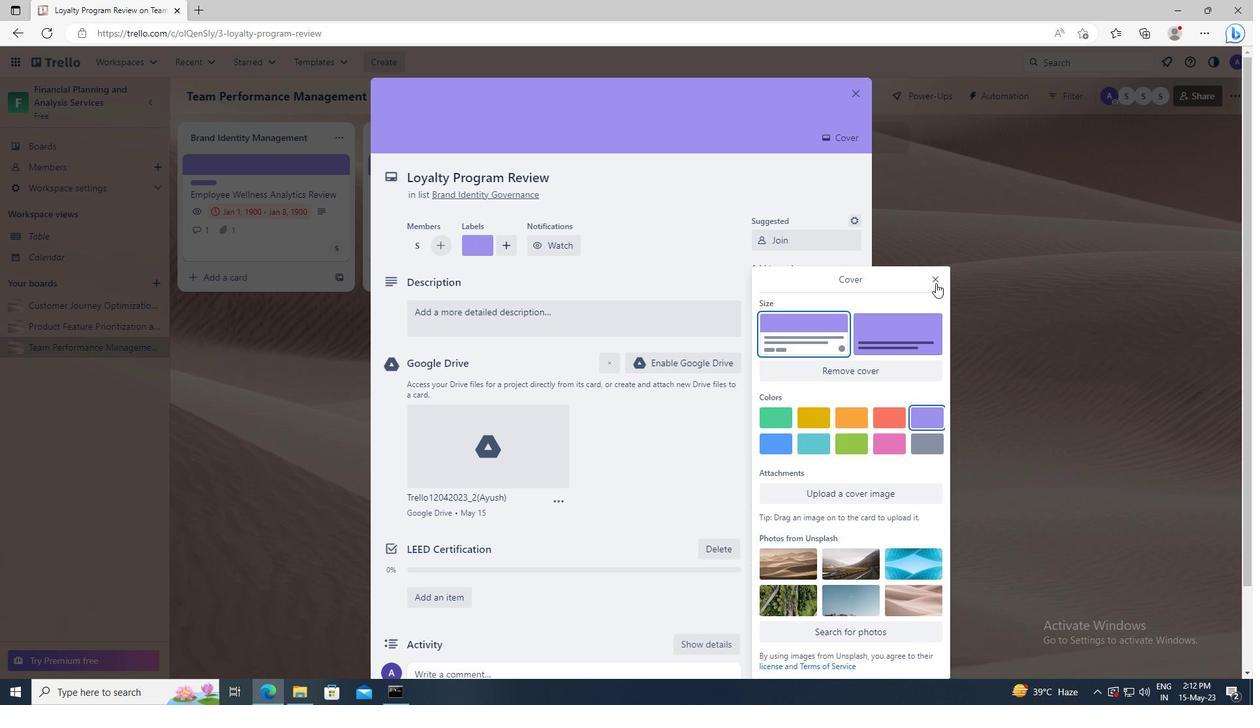 
Action: Mouse pressed left at (936, 281)
Screenshot: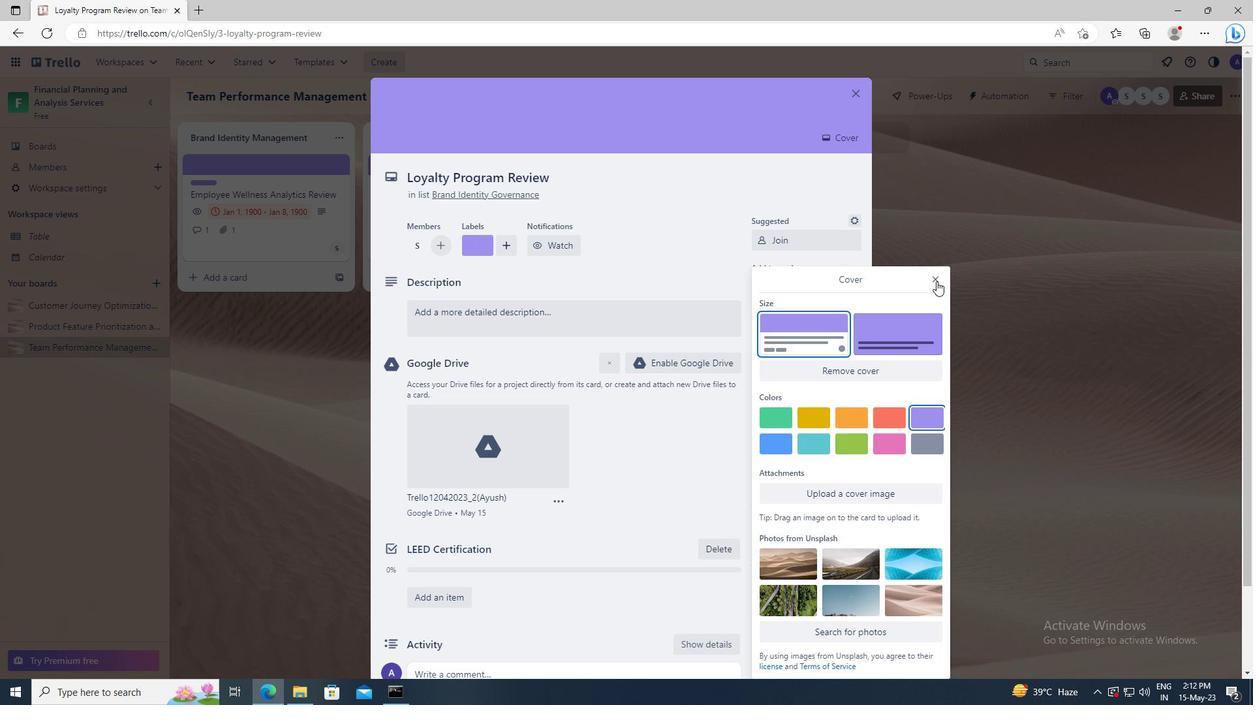 
Action: Mouse moved to (610, 331)
Screenshot: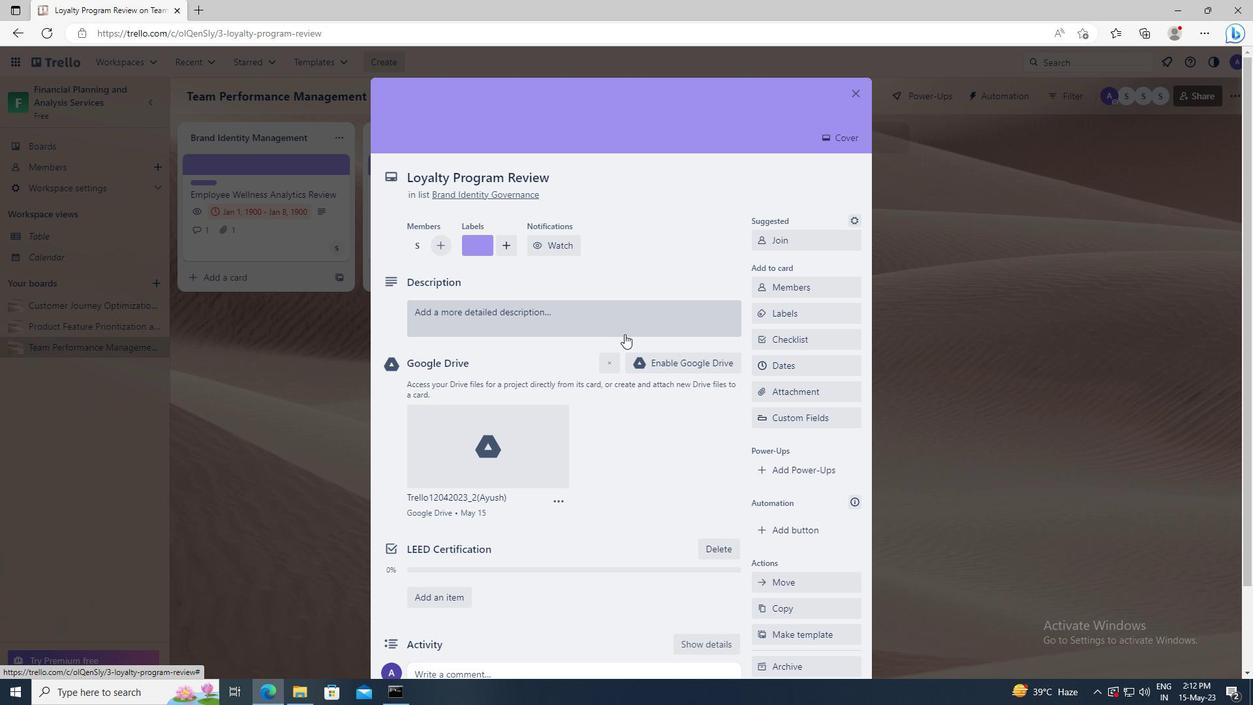 
Action: Mouse pressed left at (610, 331)
Screenshot: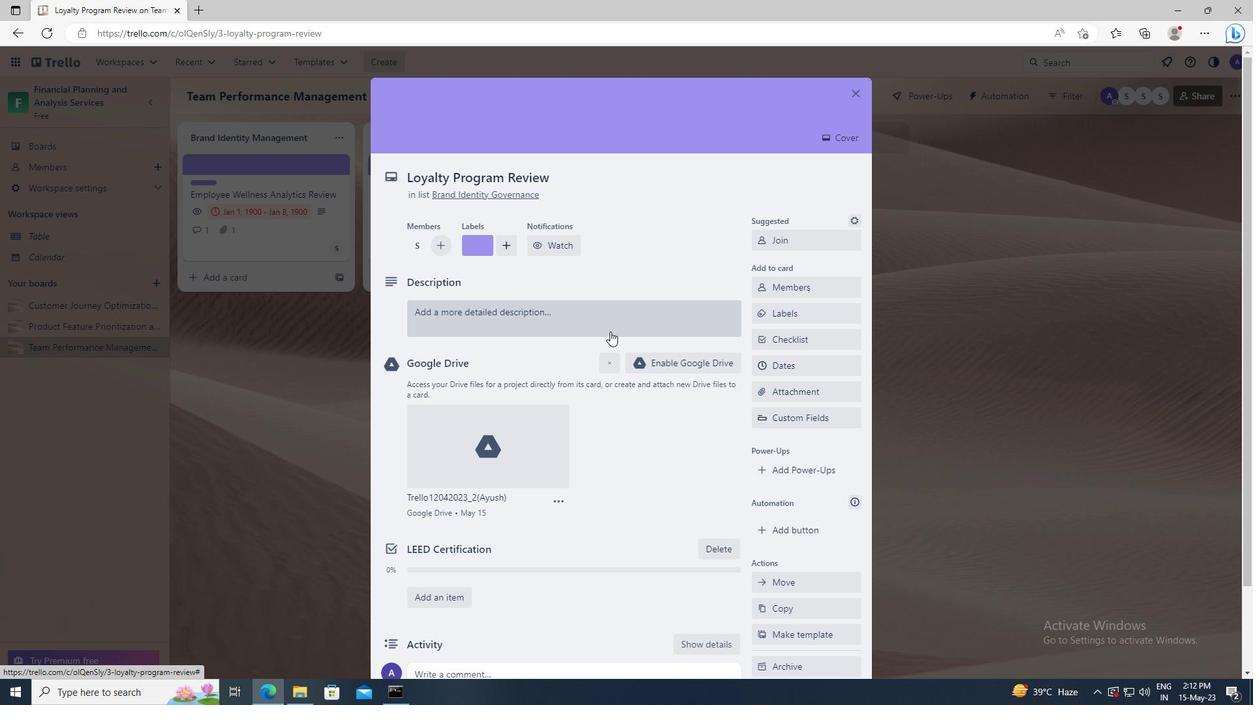 
Action: Key pressed <Key.shift>RESEARCH<Key.space>AND<Key.space>DEVELOP<Key.space>NEW<Key.space>PRODUCT<Key.space>DIFFERENTIATION<Key.space>STRATEGY
Screenshot: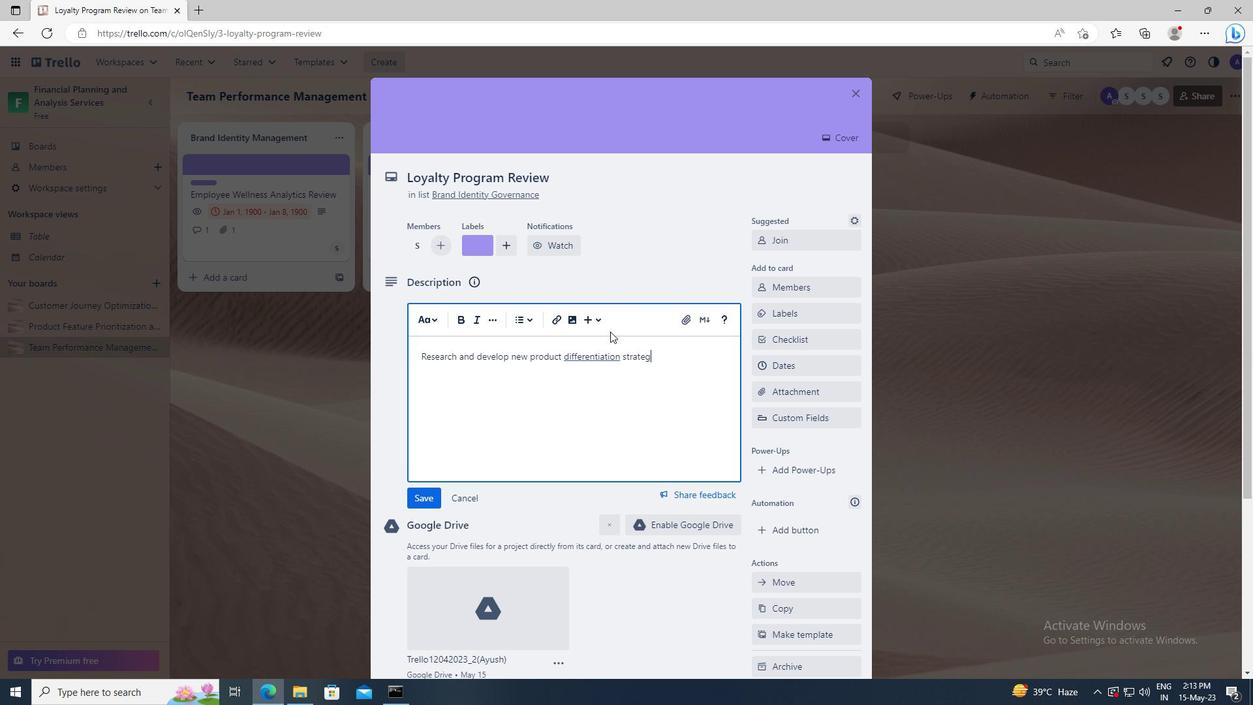 
Action: Mouse scrolled (610, 330) with delta (0, 0)
Screenshot: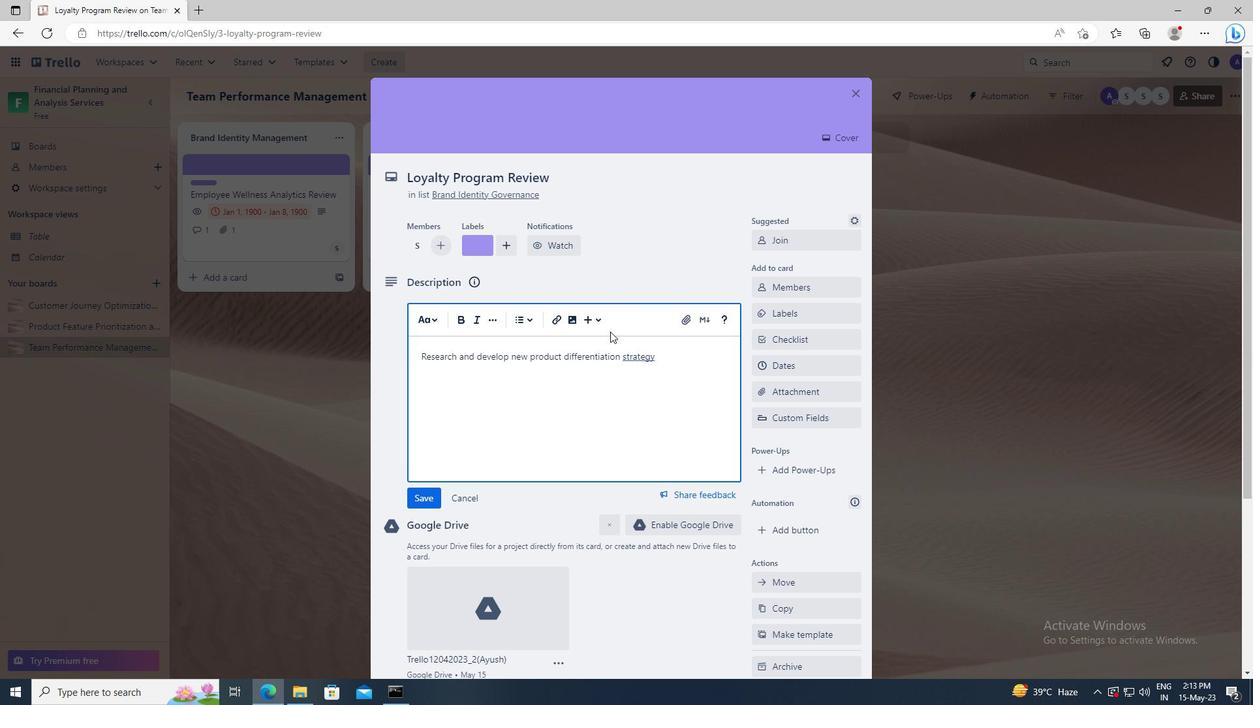 
Action: Mouse scrolled (610, 330) with delta (0, 0)
Screenshot: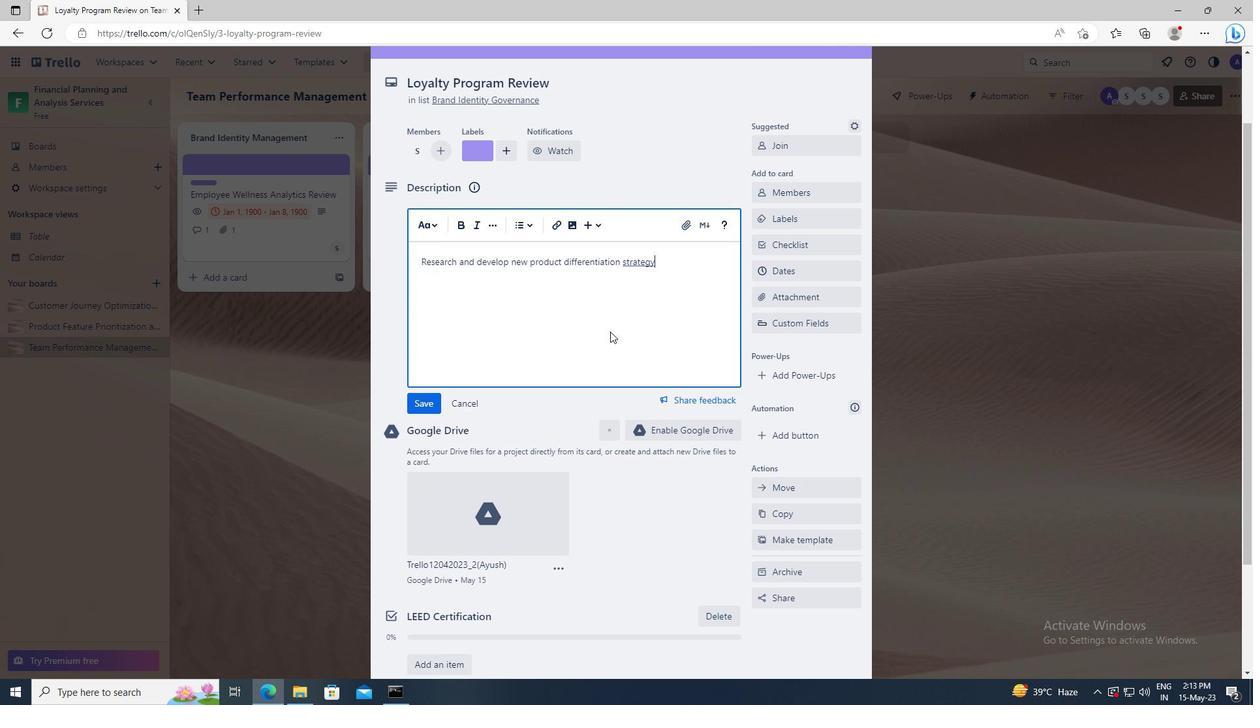 
Action: Mouse scrolled (610, 330) with delta (0, 0)
Screenshot: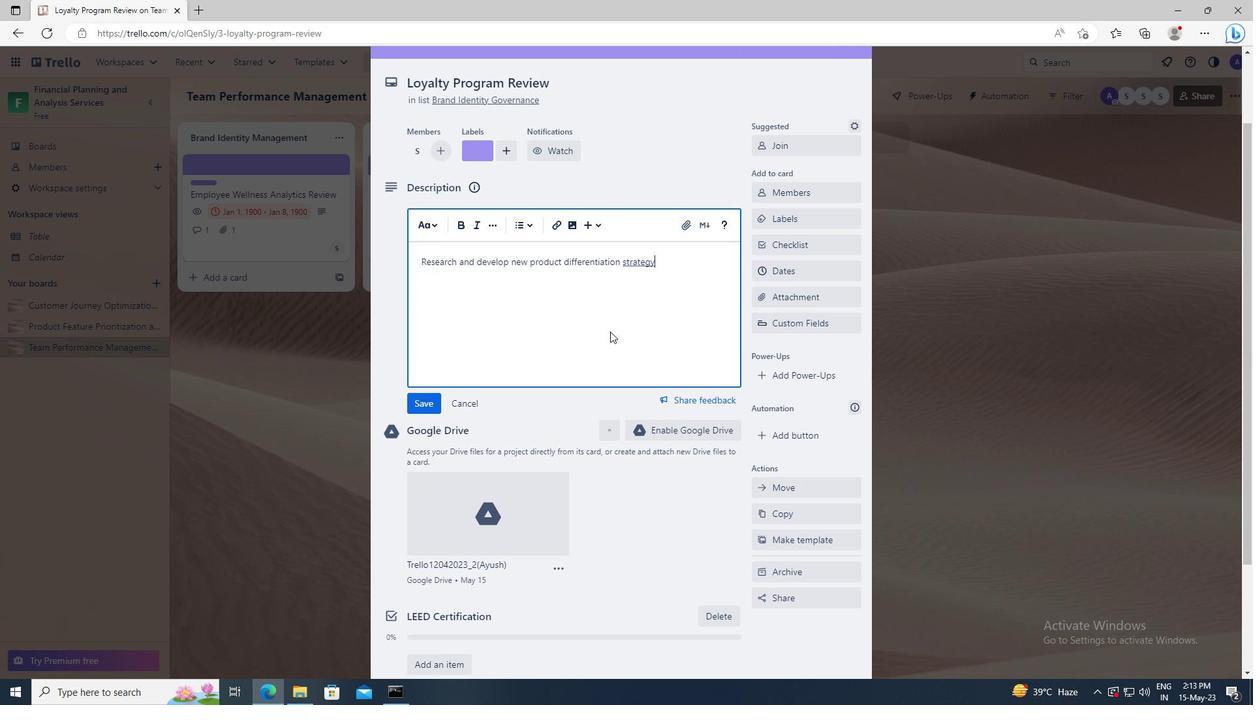 
Action: Mouse moved to (426, 261)
Screenshot: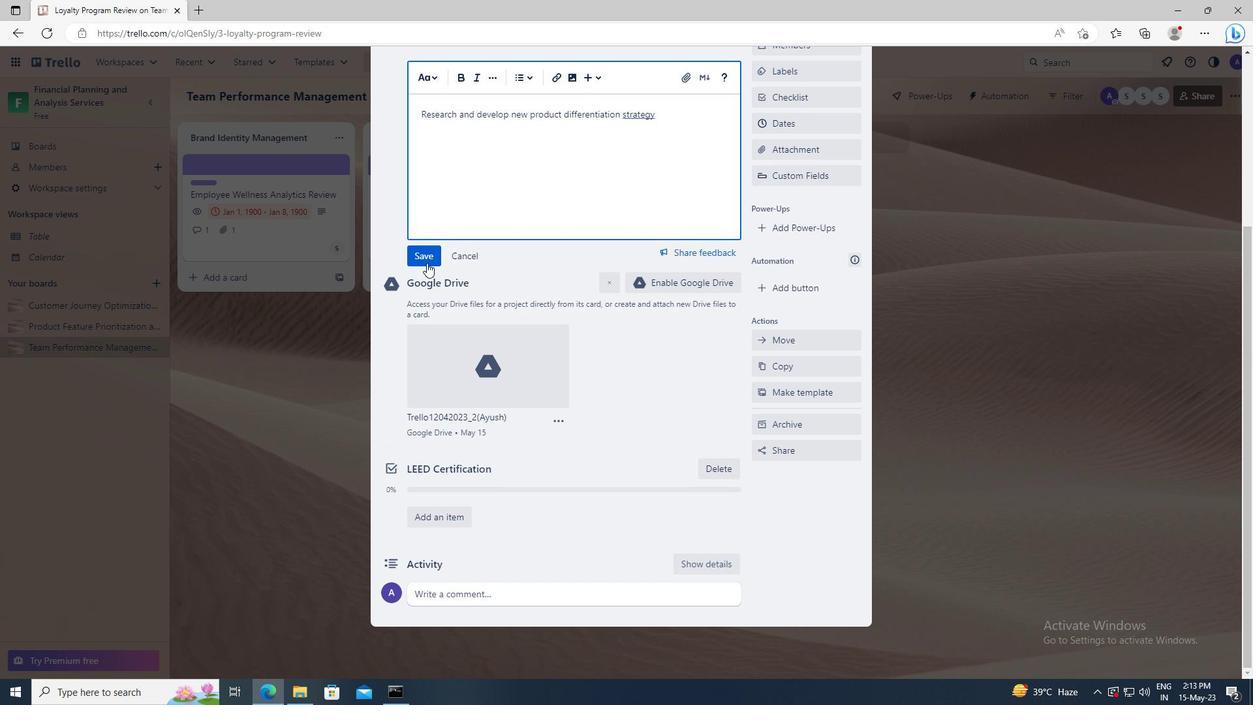 
Action: Mouse pressed left at (426, 261)
Screenshot: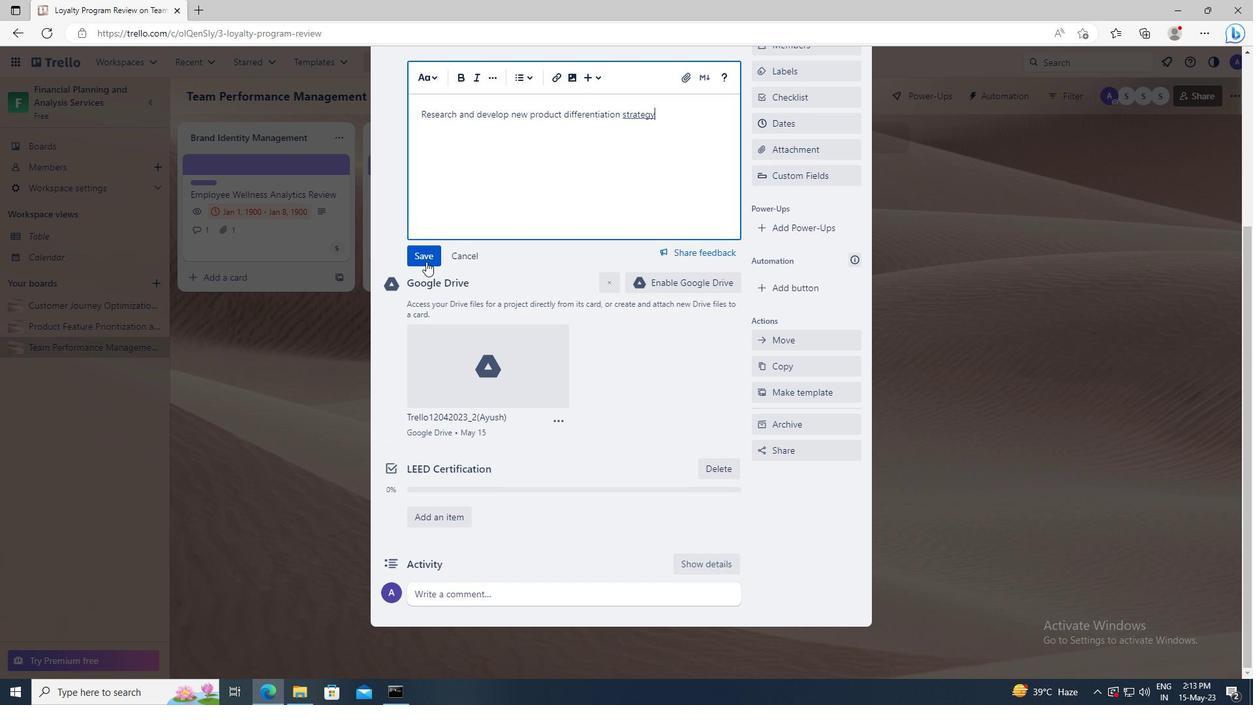 
Action: Mouse moved to (469, 448)
Screenshot: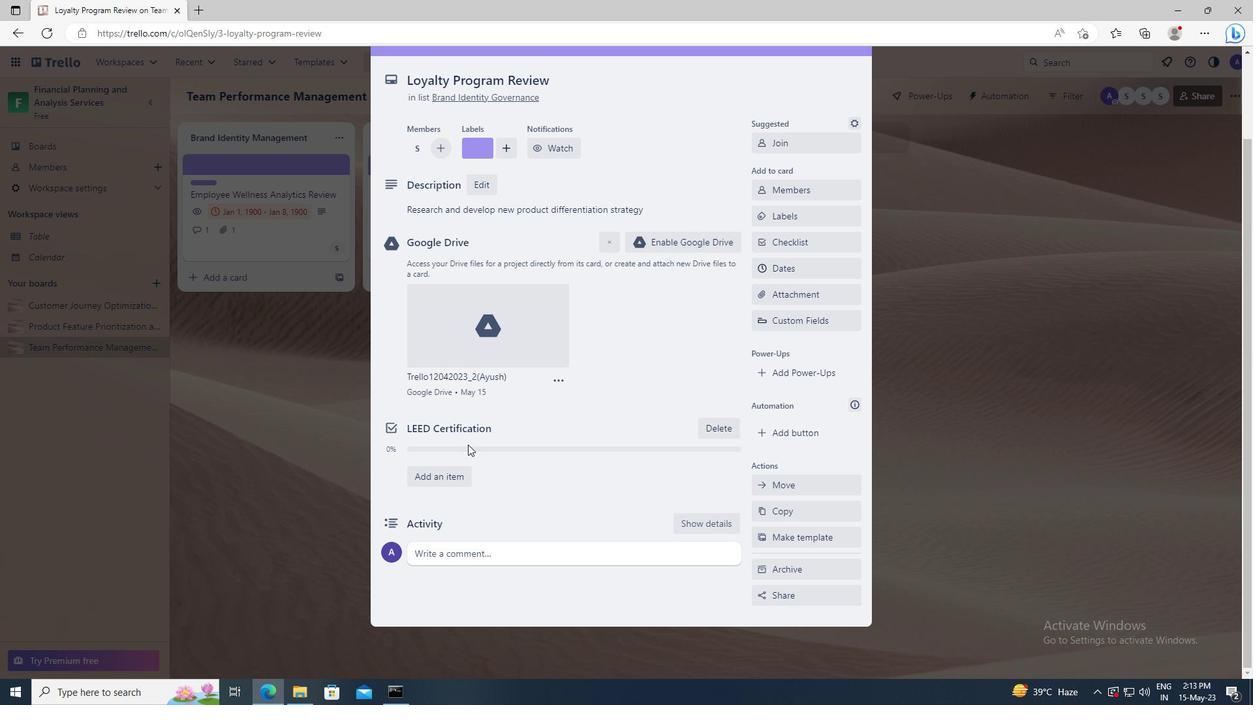
Action: Mouse scrolled (469, 447) with delta (0, 0)
Screenshot: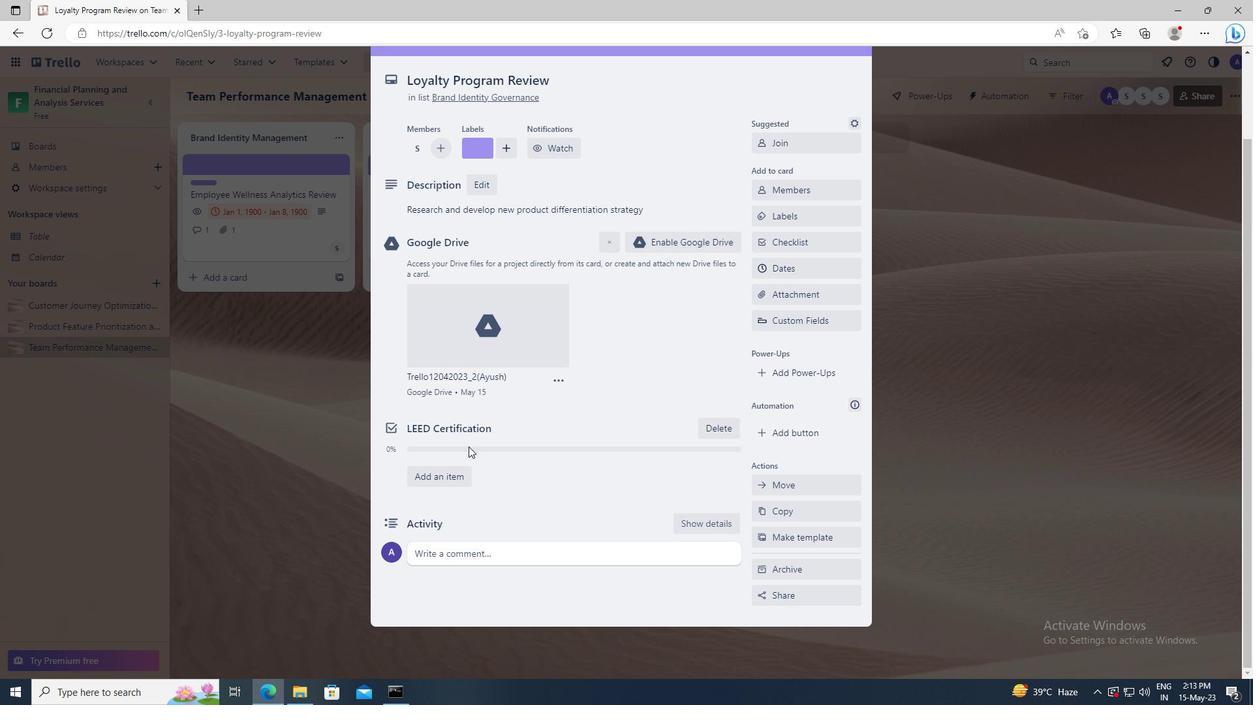 
Action: Mouse moved to (470, 552)
Screenshot: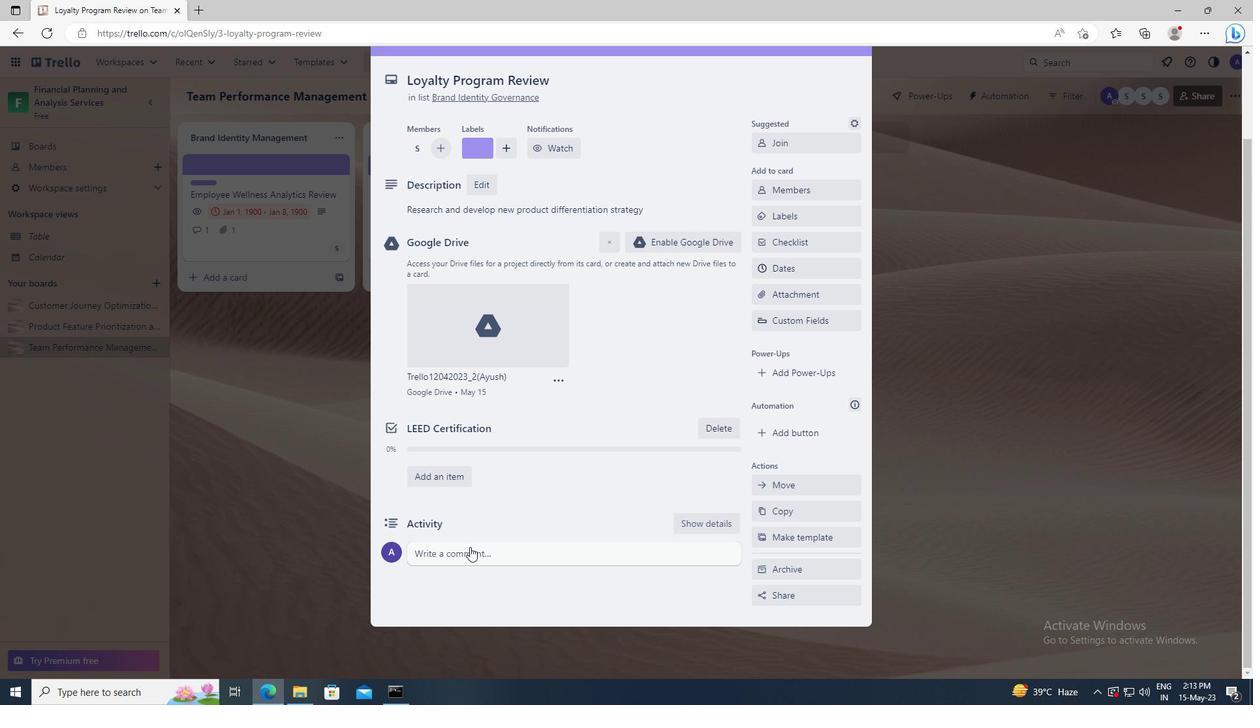 
Action: Mouse pressed left at (470, 552)
Screenshot: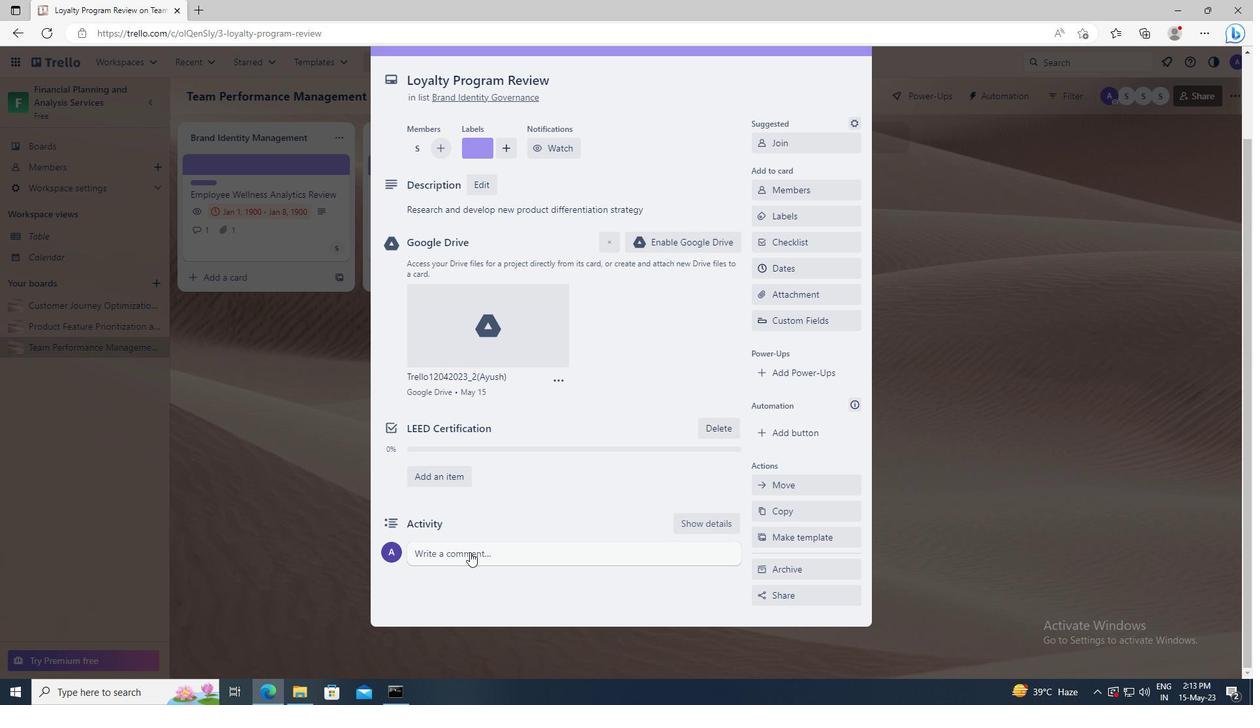 
Action: Key pressed <Key.shift>GIVEN<Key.space>THE<Key.space>POTENTIAL<Key.space>IMPACT<Key.space>OF<Key.space>THIS<Key.space>TASK,<Key.space>LET<Key.space>US<Key.space>MAKE<Key.space>SURE<Key.space>WE<Key.space>INVOLVE<Key.space>ALL<Key.space>STAKEHOLDERS<Key.space>AND<Key.space>GATHER<Key.space>THEIR<Key.space>FEEDBACK.
Screenshot: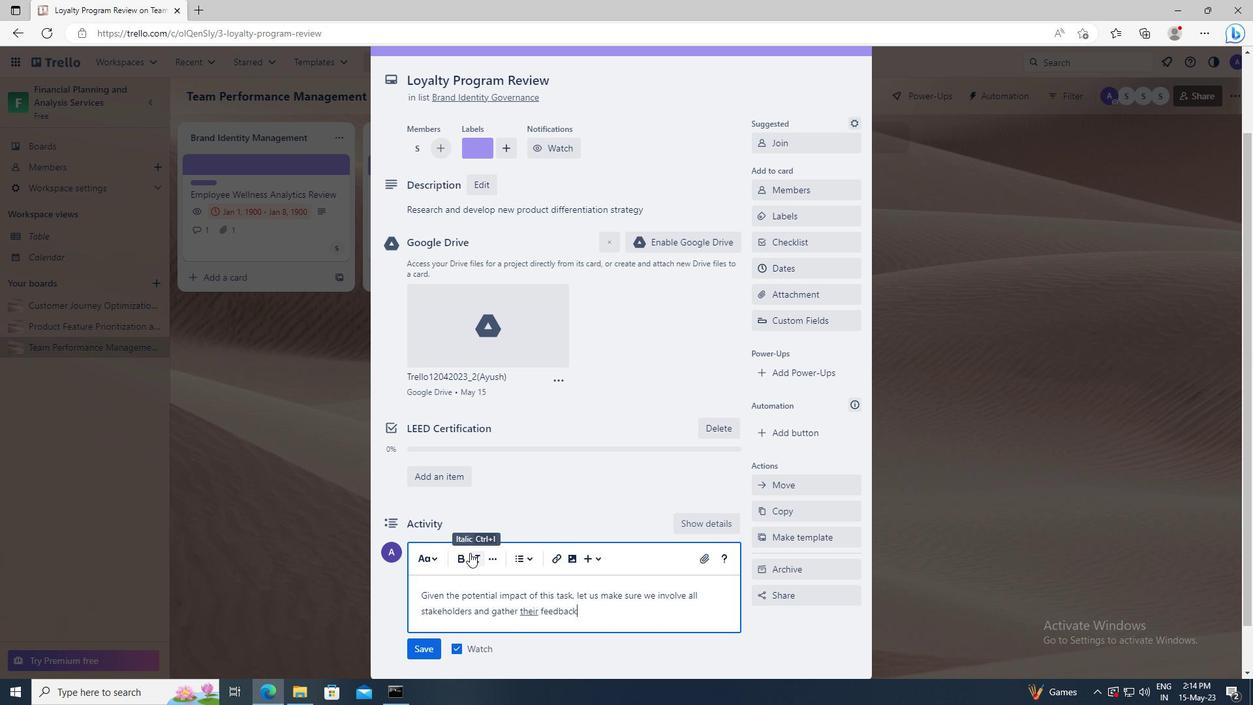 
Action: Mouse moved to (424, 641)
Screenshot: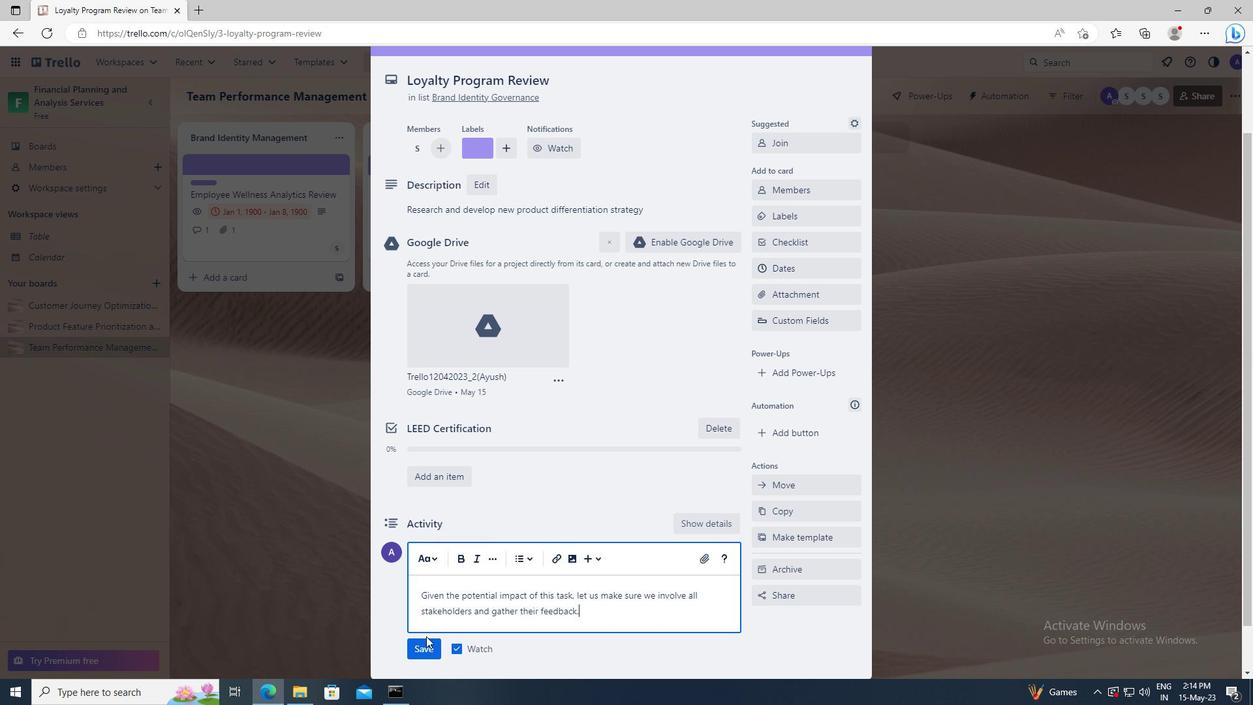 
Action: Mouse pressed left at (424, 641)
Screenshot: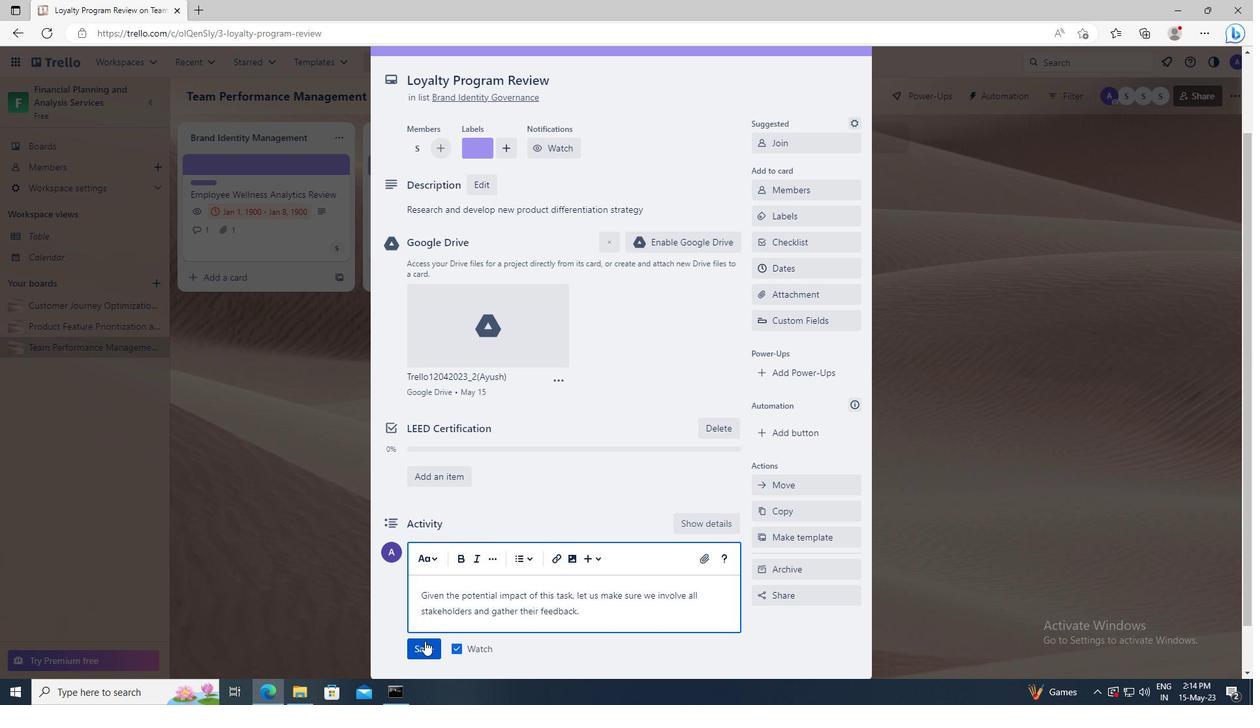 
Action: Mouse moved to (772, 273)
Screenshot: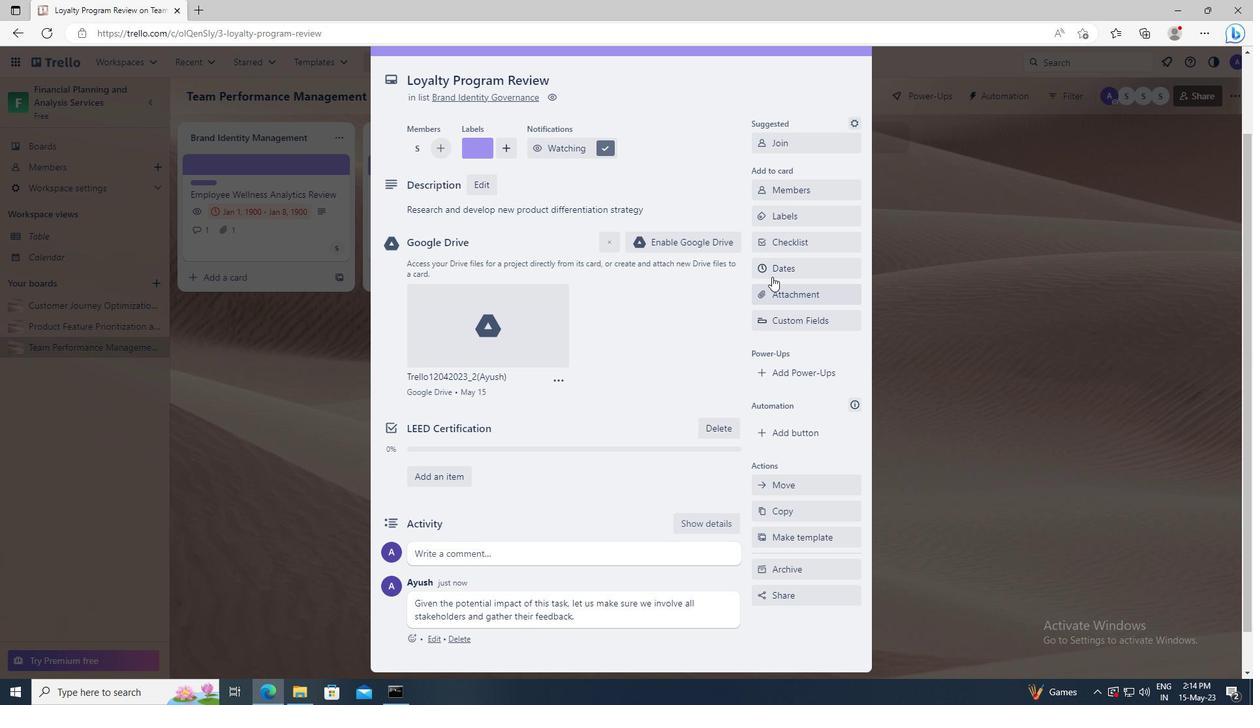 
Action: Mouse pressed left at (772, 273)
Screenshot: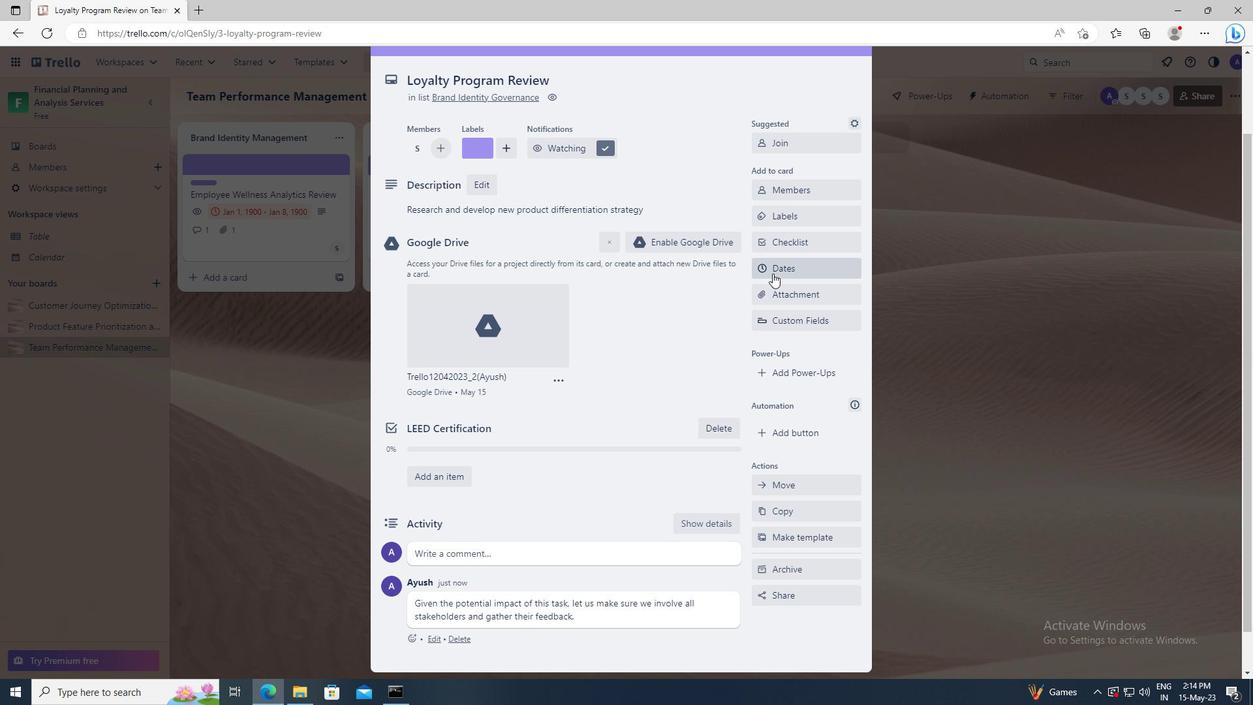 
Action: Mouse moved to (764, 333)
Screenshot: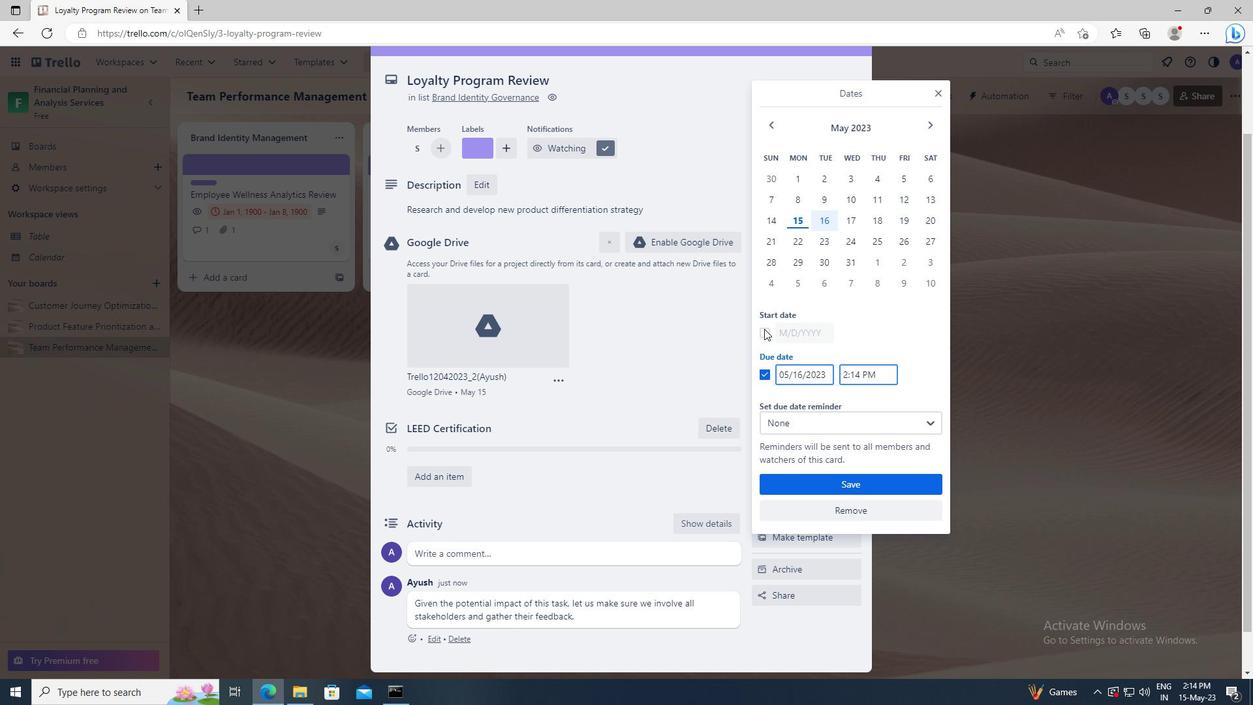
Action: Mouse pressed left at (764, 333)
Screenshot: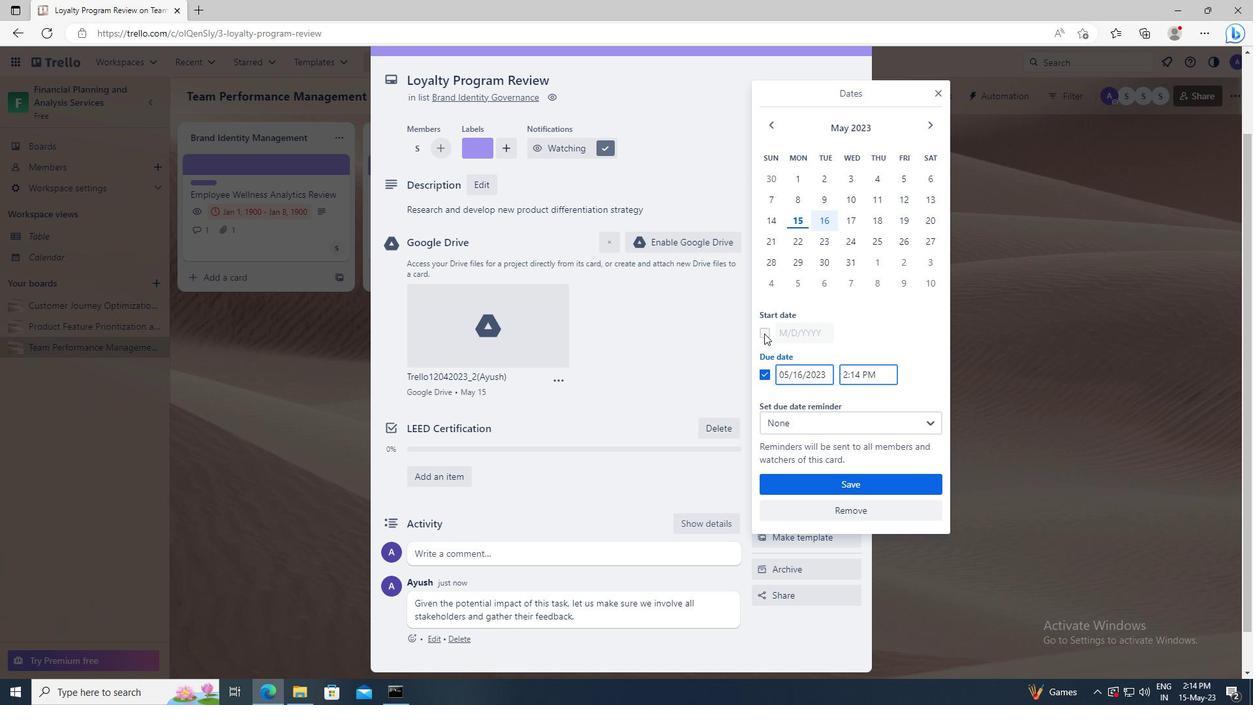 
Action: Mouse moved to (827, 332)
Screenshot: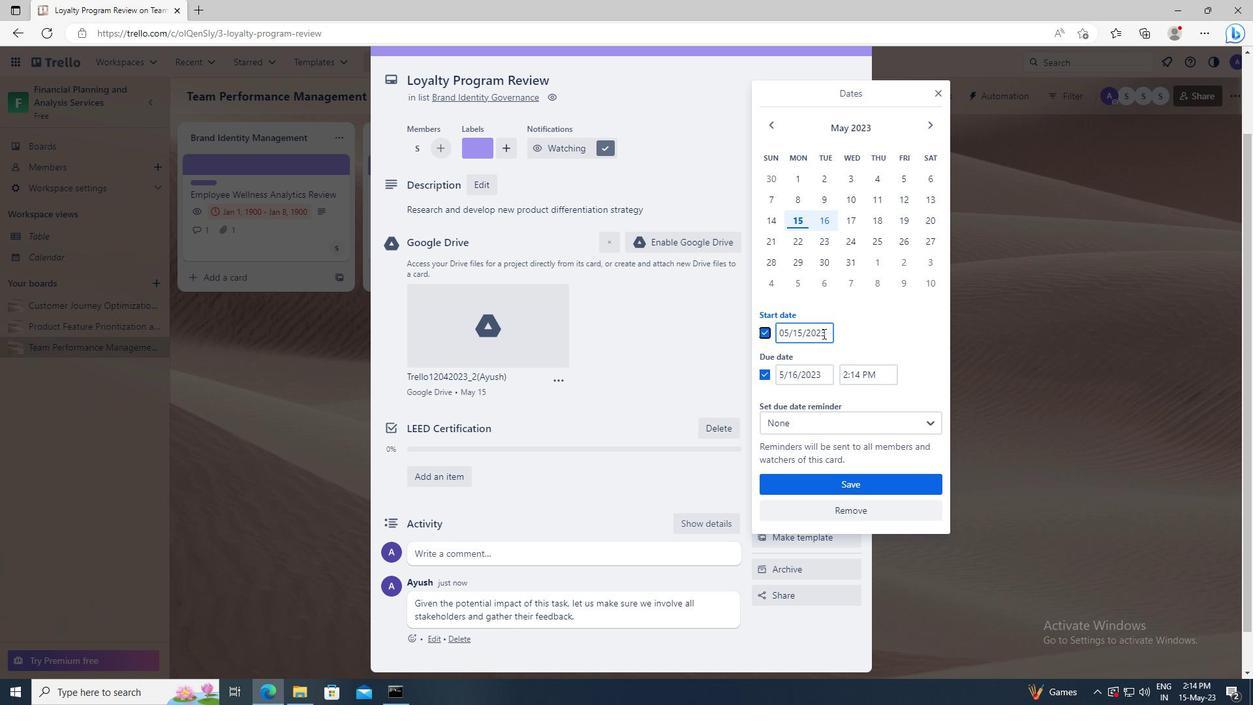 
Action: Mouse pressed left at (827, 332)
Screenshot: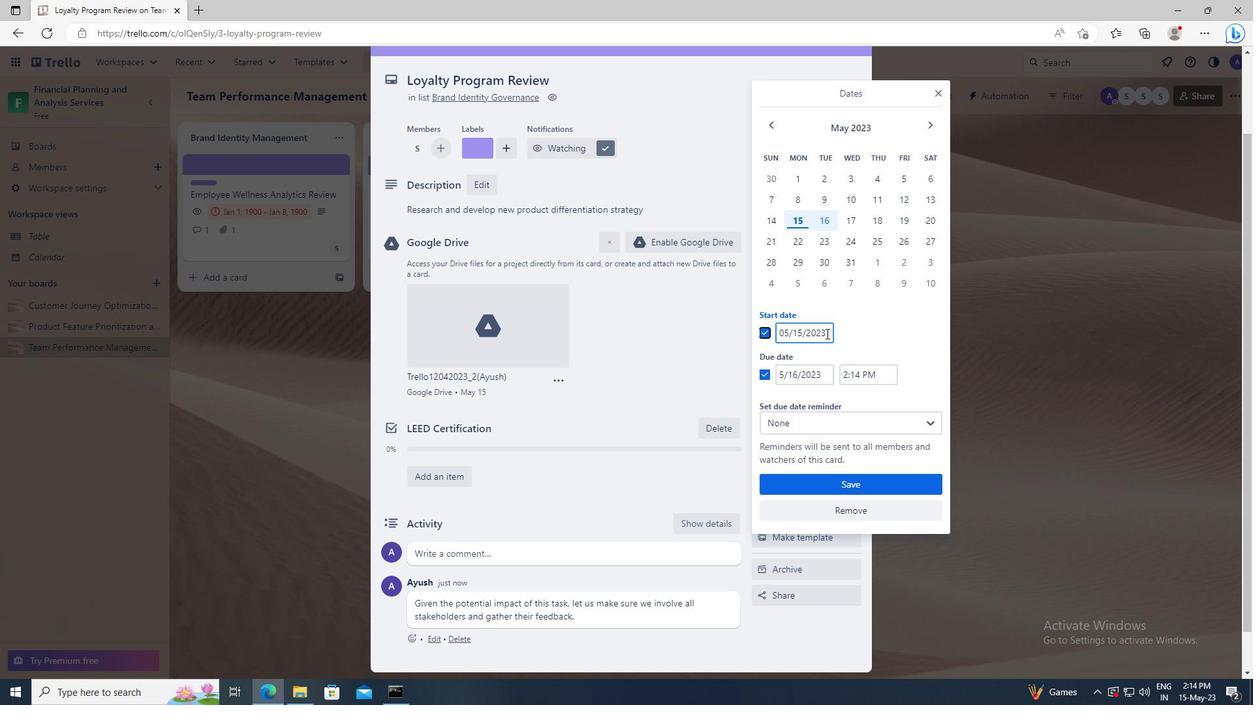 
Action: Key pressed <Key.left><Key.left><Key.left><Key.left><Key.left><Key.backspace><Key.backspace>7<Key.right><Key.right><Key.right><Key.right><Key.right><Key.backspace><Key.backspace><Key.backspace><Key.backspace>1900<Key.left><Key.left><Key.left><Key.left><Key.left><Key.left><Key.left><Key.backspace>1
Screenshot: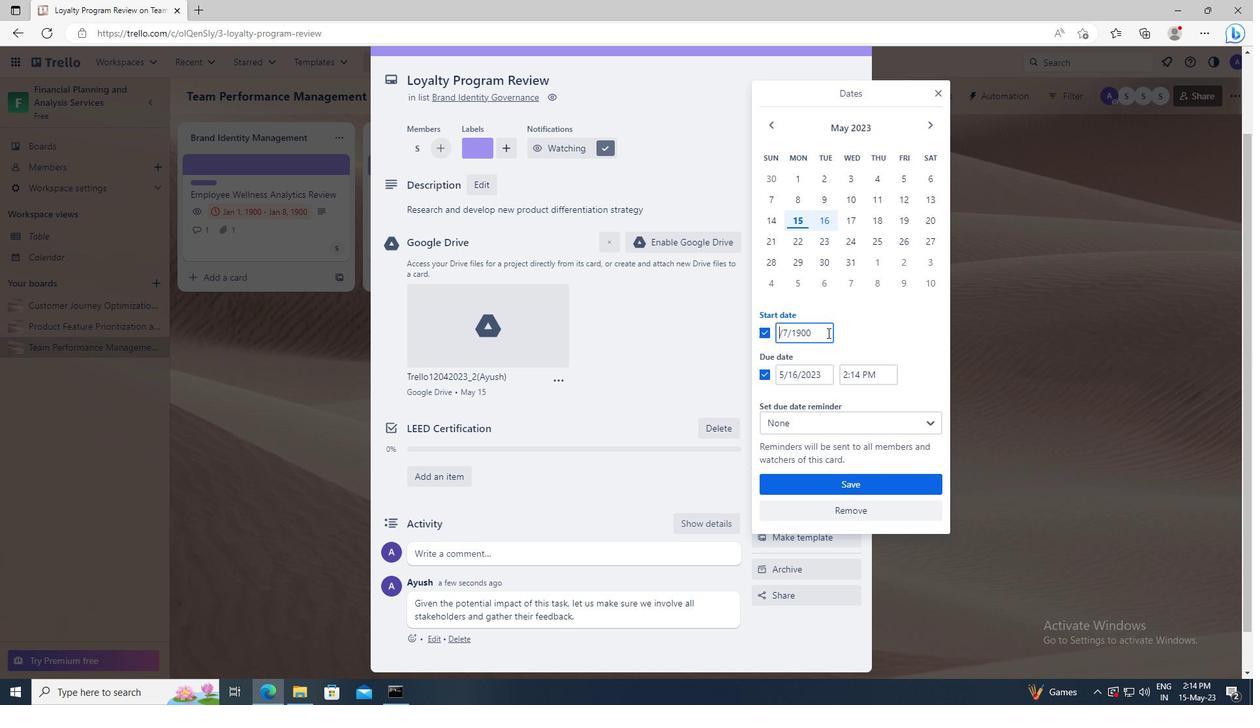 
Action: Mouse moved to (826, 375)
Screenshot: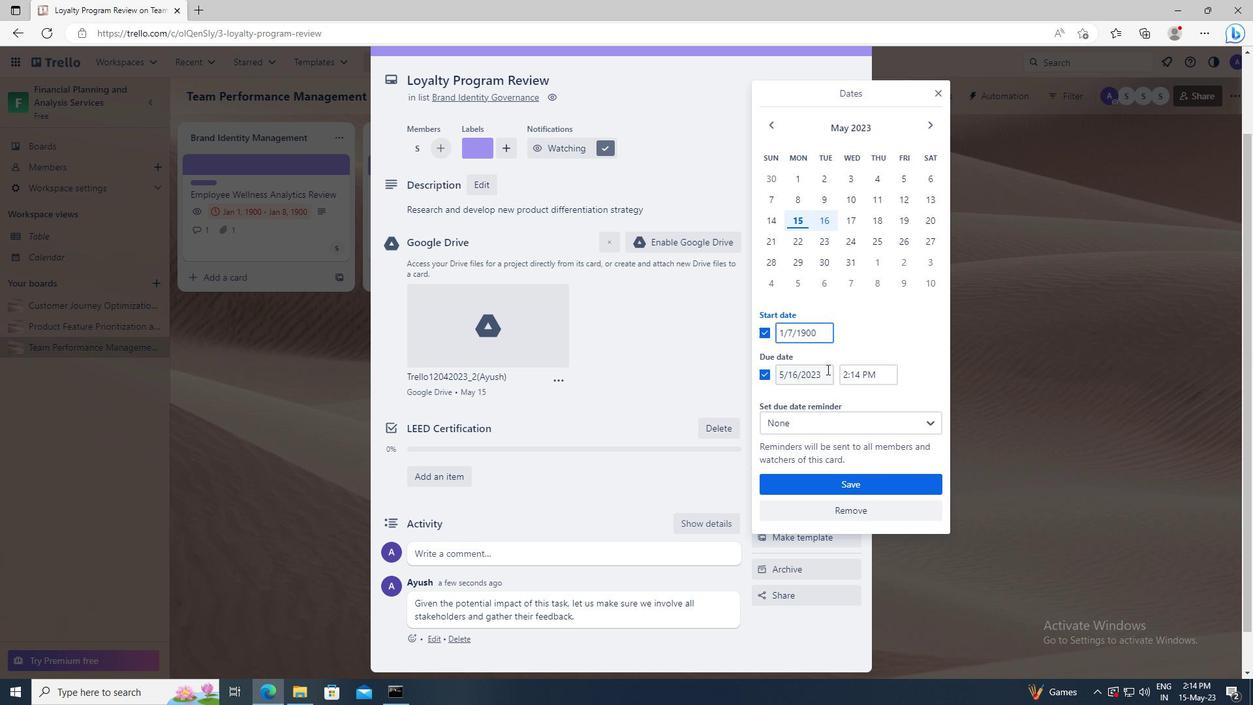 
Action: Mouse pressed left at (826, 375)
Screenshot: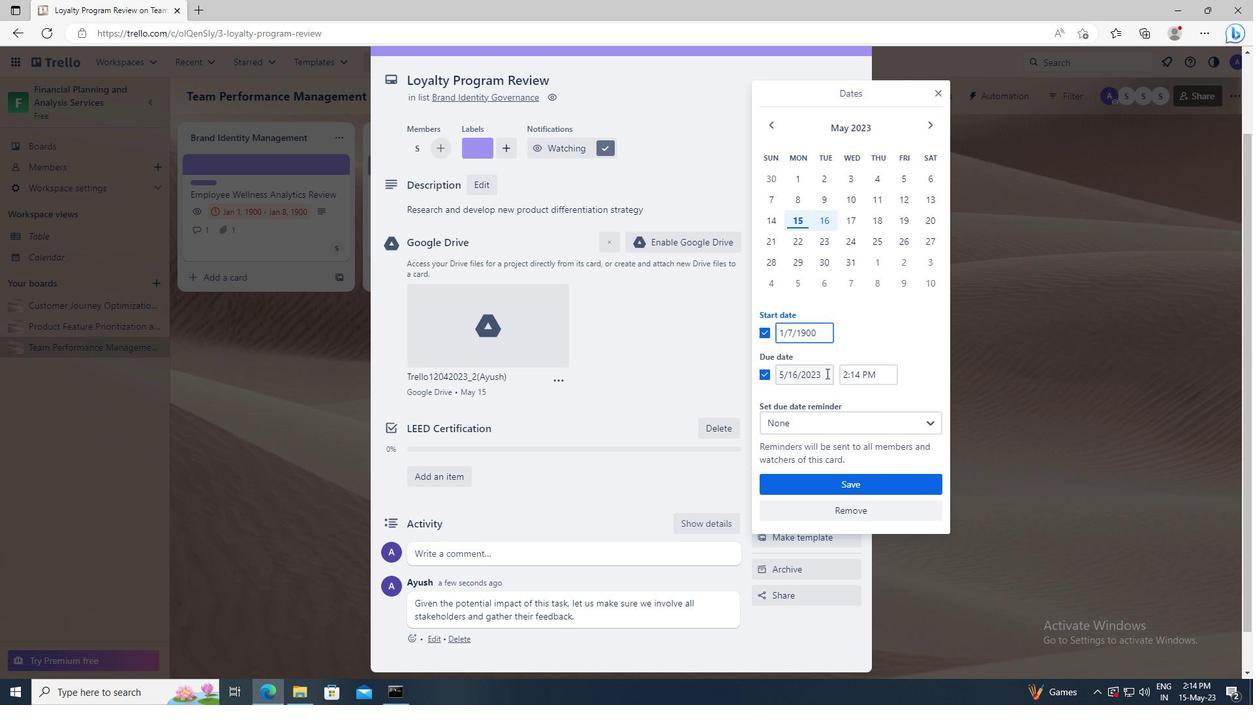 
Action: Key pressed <Key.backspace><Key.backspace><Key.backspace><Key.backspace>1900<Key.left><Key.left><Key.left><Key.left><Key.left><Key.backspace><Key.backspace>14<Key.left><Key.left><Key.left><Key.backspace>1
Screenshot: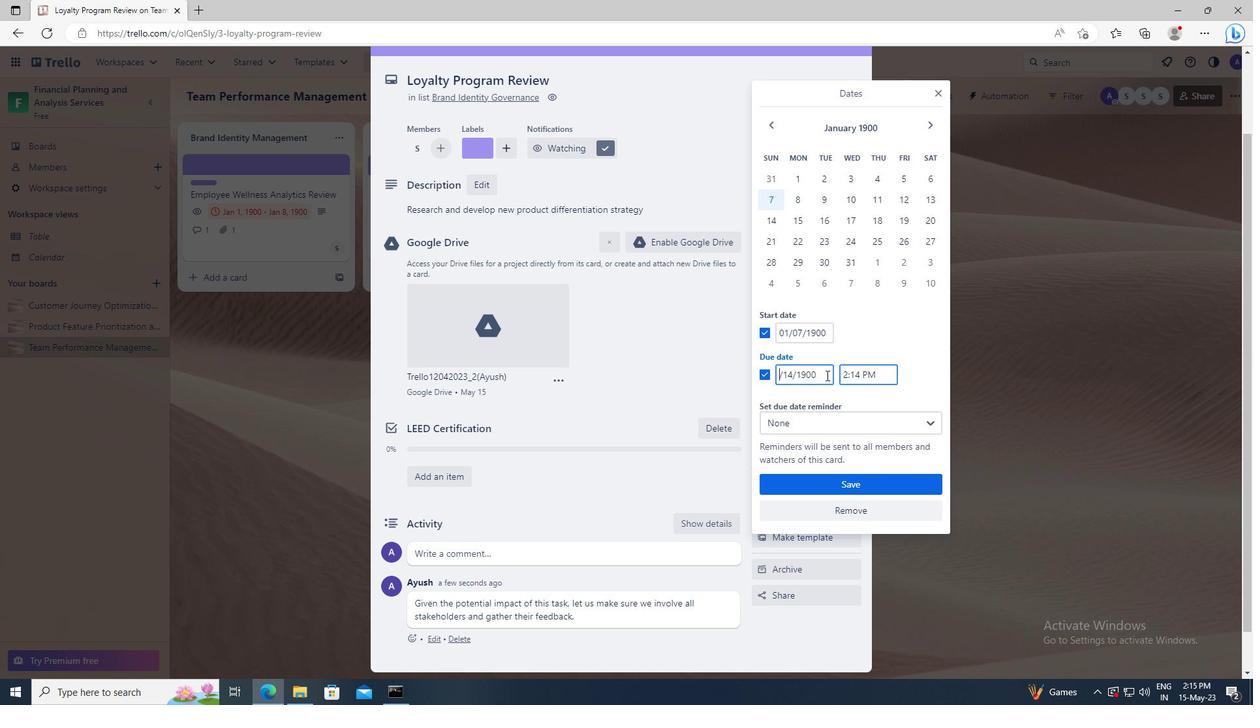 
Action: Mouse moved to (839, 485)
Screenshot: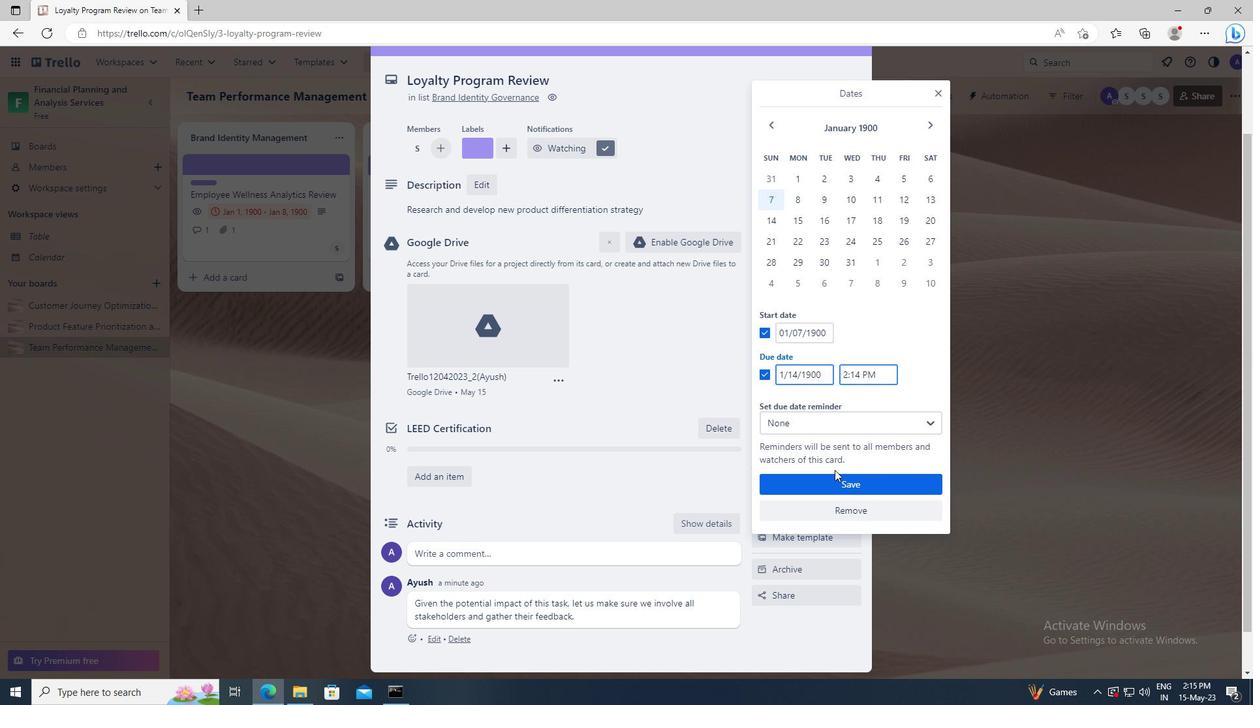 
Action: Mouse pressed left at (839, 485)
Screenshot: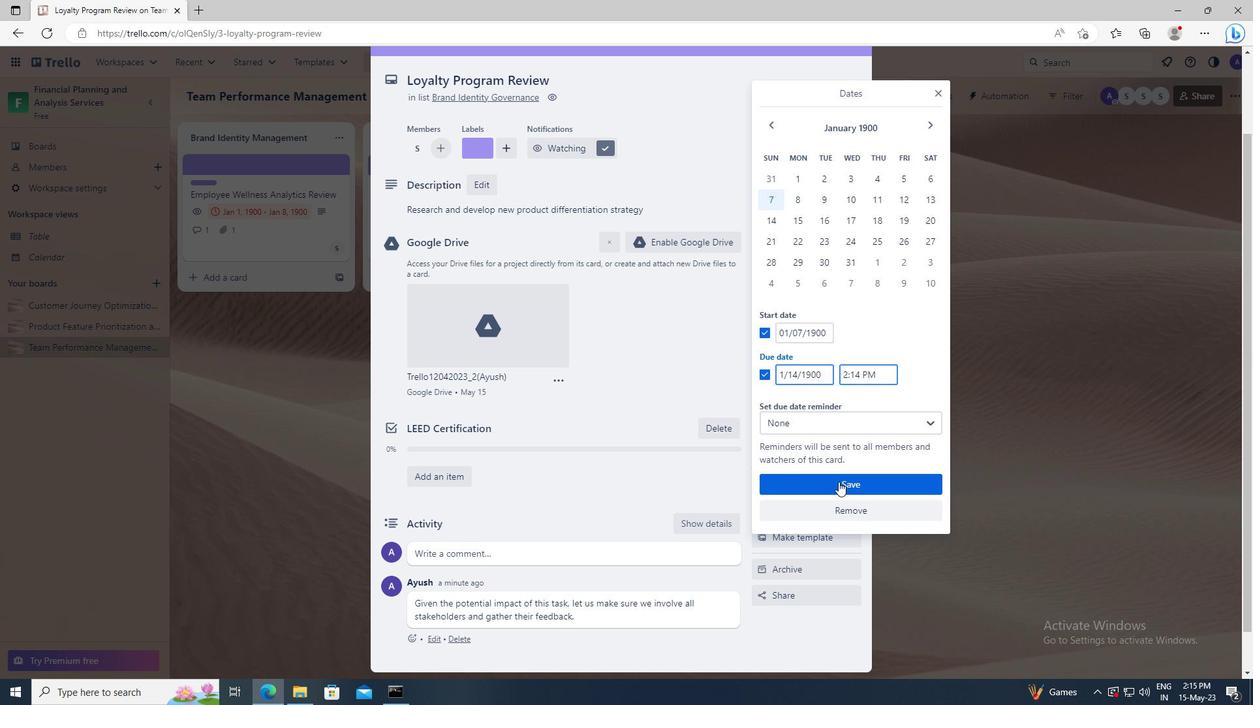 
